 Task: Create a due date automation trigger when advanced on, on the monday of the week before a card is due add fields with custom field "Resume" set to a date less than 1 days ago at 11:00 AM.
Action: Mouse moved to (854, 268)
Screenshot: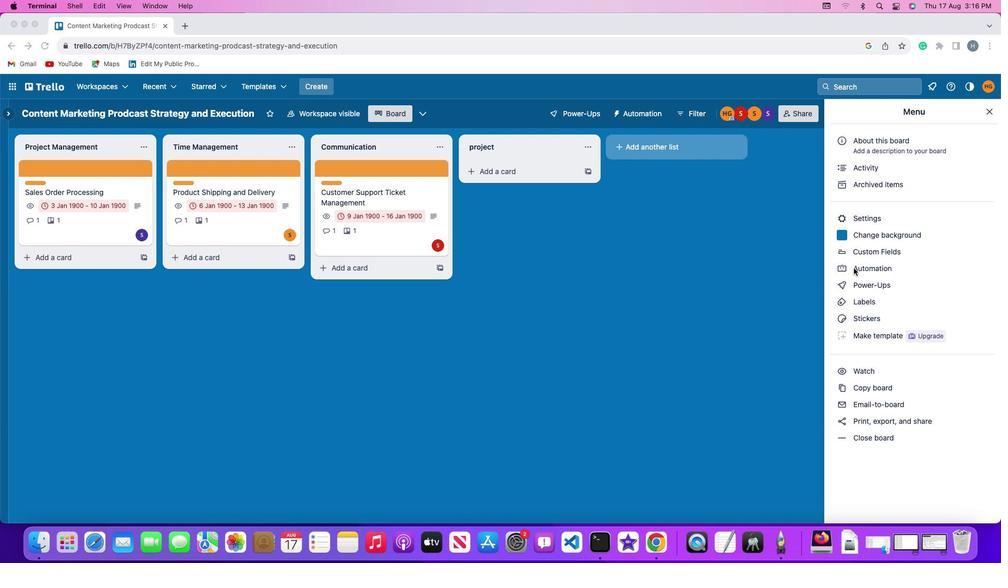 
Action: Mouse pressed left at (854, 268)
Screenshot: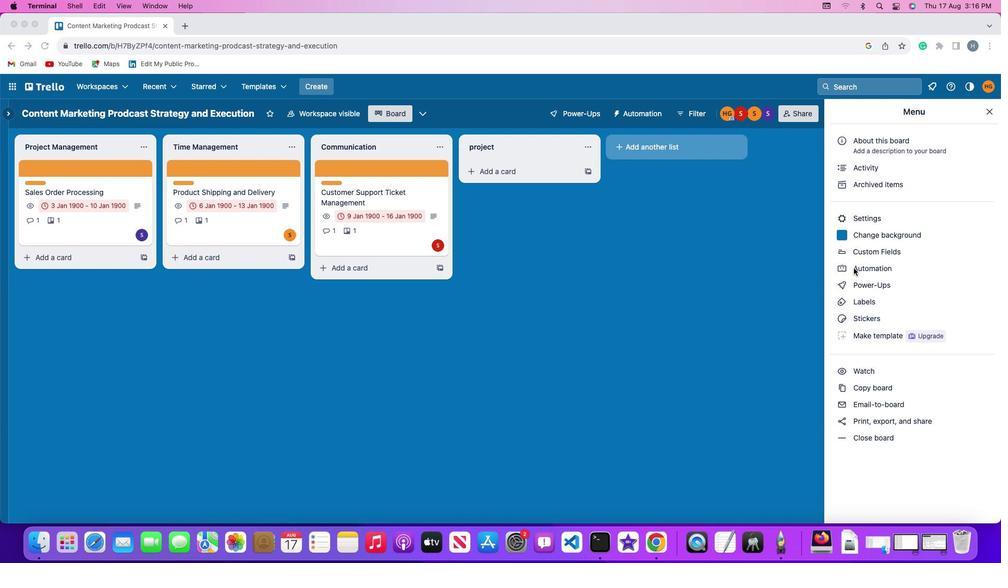 
Action: Mouse pressed left at (854, 268)
Screenshot: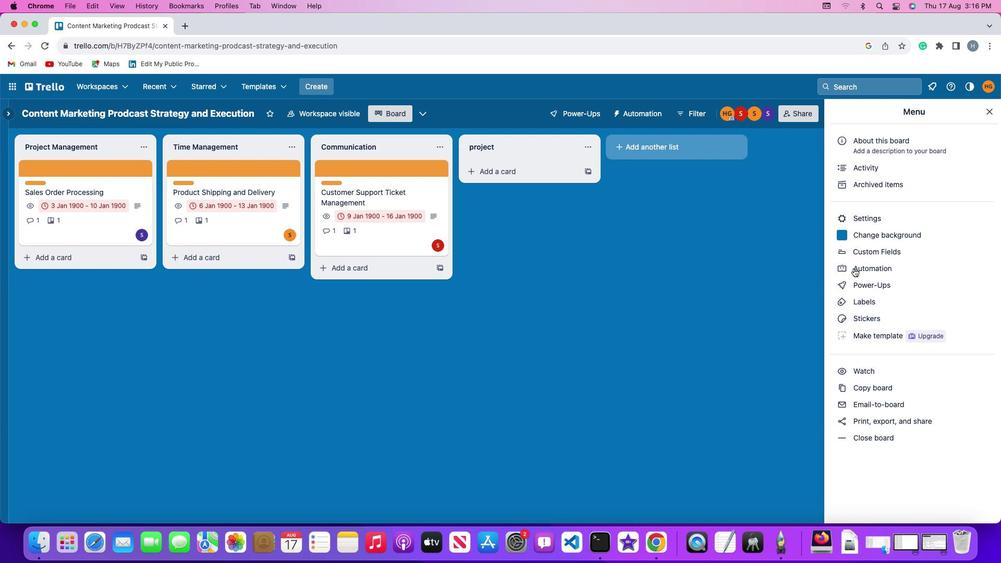 
Action: Mouse moved to (61, 241)
Screenshot: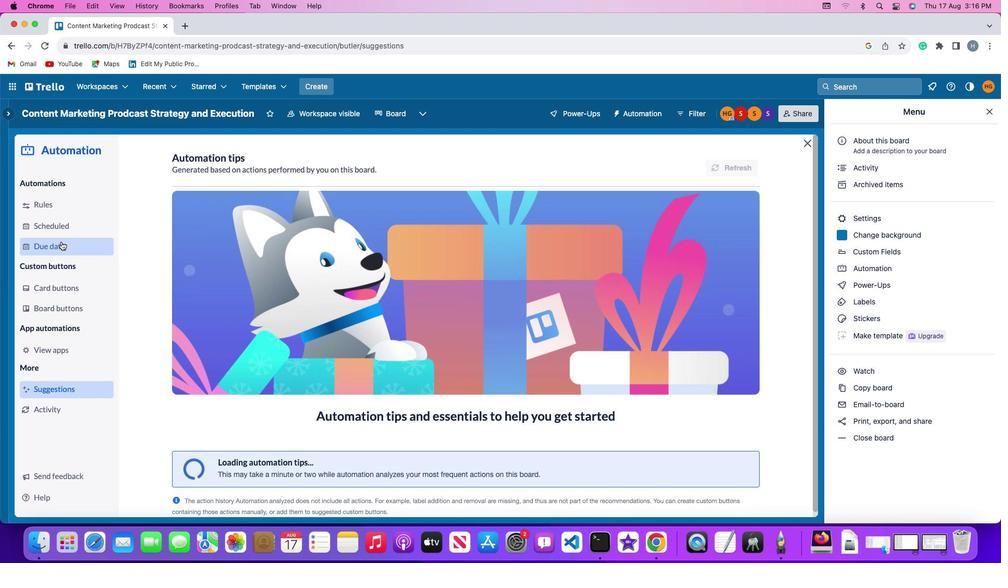 
Action: Mouse pressed left at (61, 241)
Screenshot: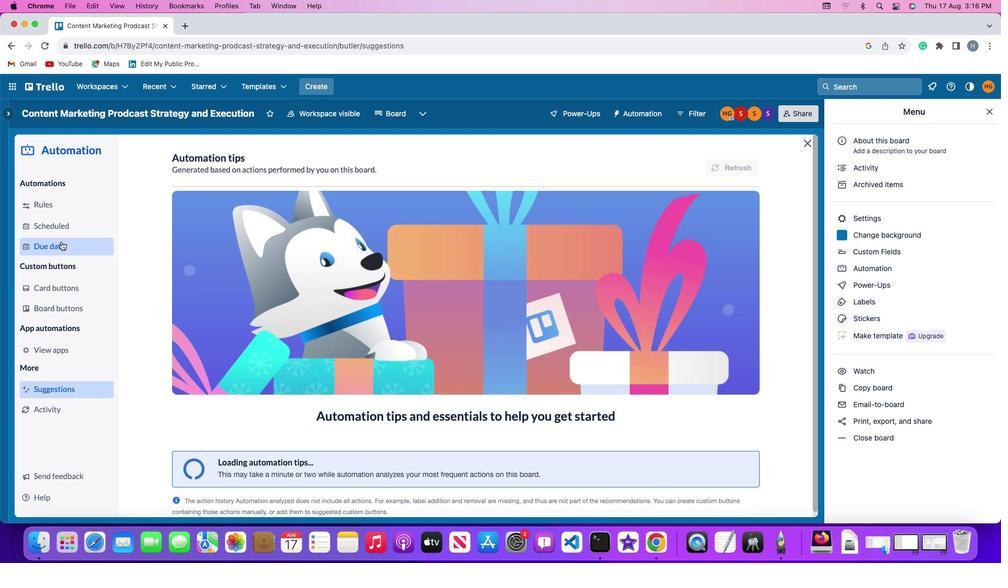 
Action: Mouse moved to (683, 155)
Screenshot: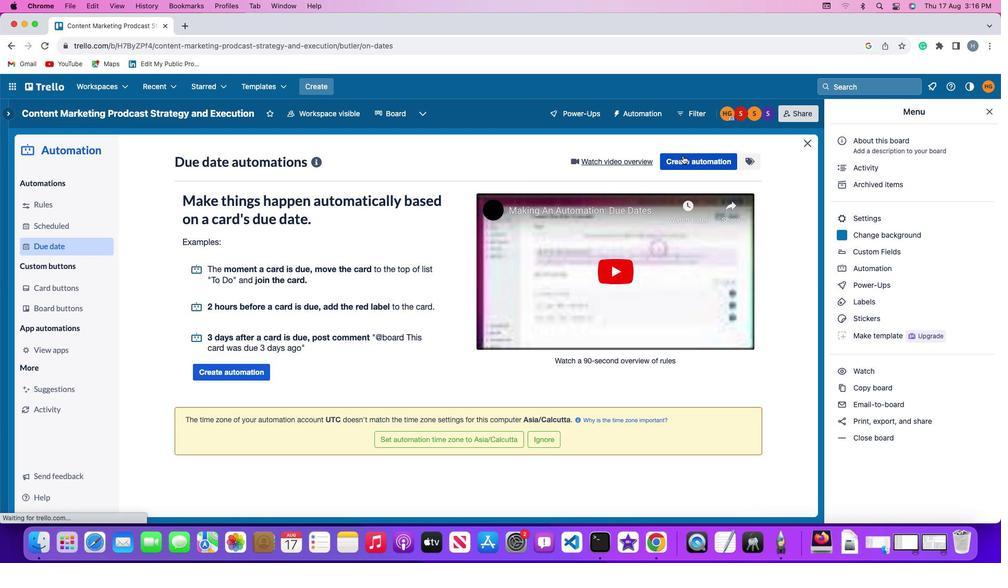 
Action: Mouse pressed left at (683, 155)
Screenshot: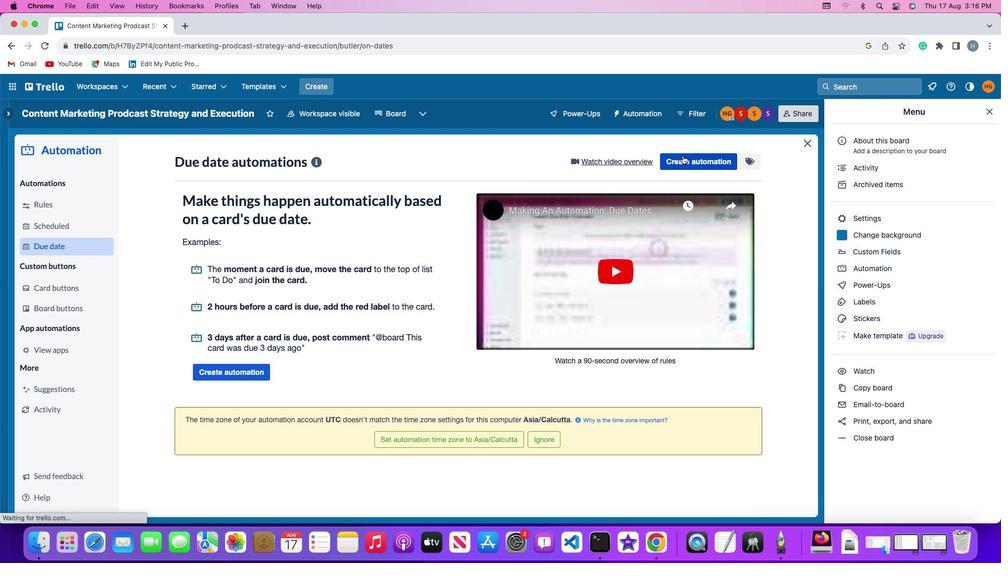 
Action: Mouse moved to (196, 263)
Screenshot: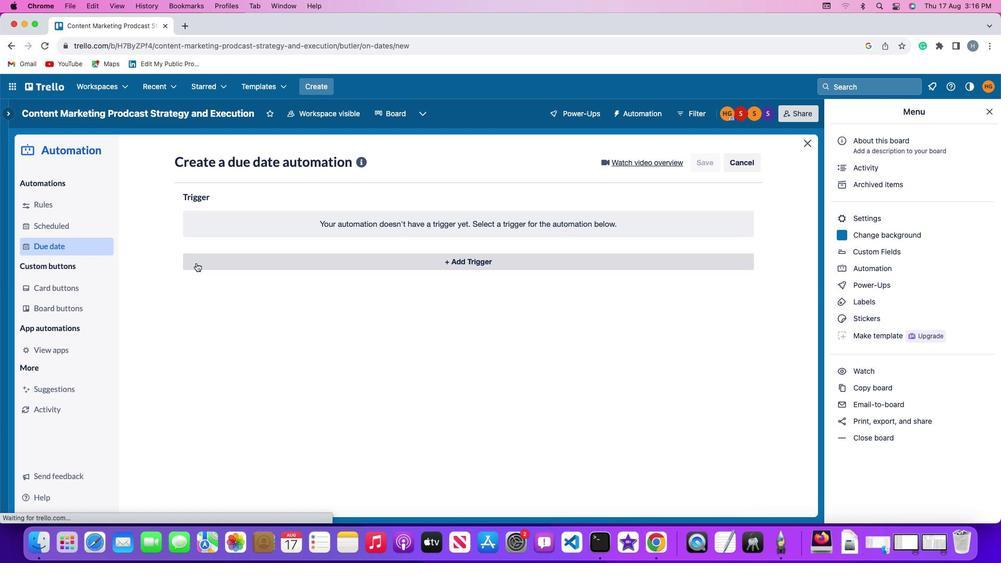 
Action: Mouse pressed left at (196, 263)
Screenshot: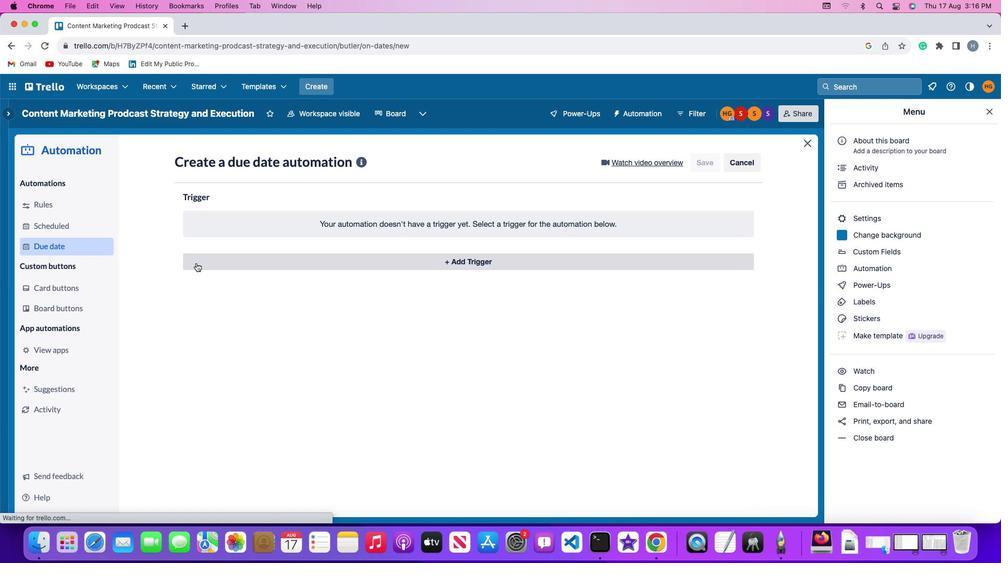 
Action: Mouse moved to (233, 459)
Screenshot: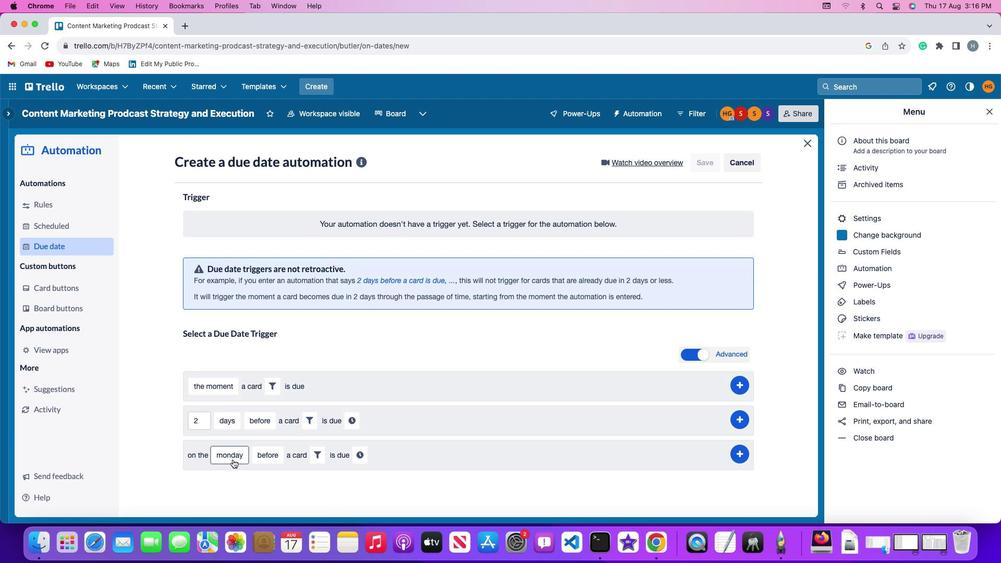 
Action: Mouse pressed left at (233, 459)
Screenshot: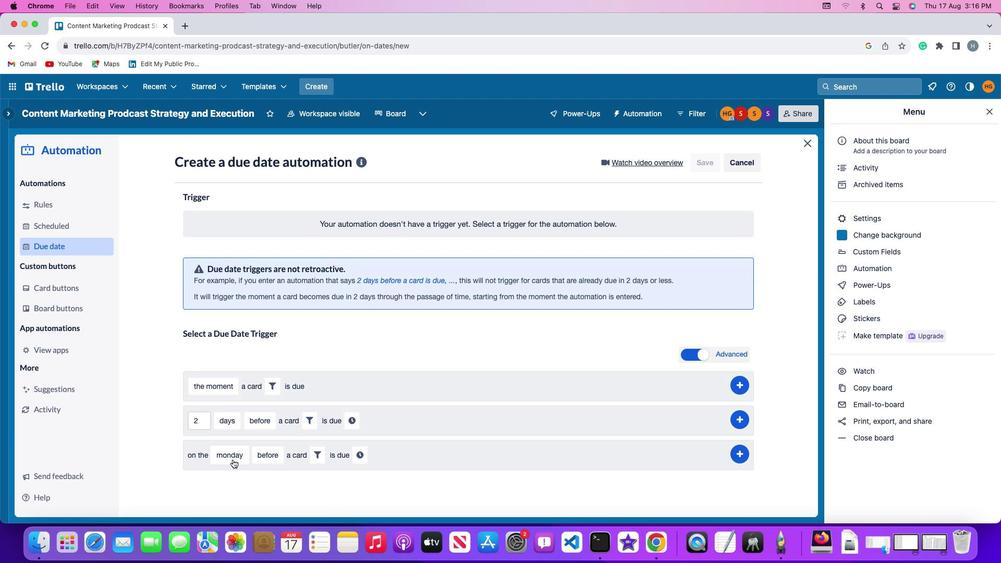 
Action: Mouse moved to (246, 310)
Screenshot: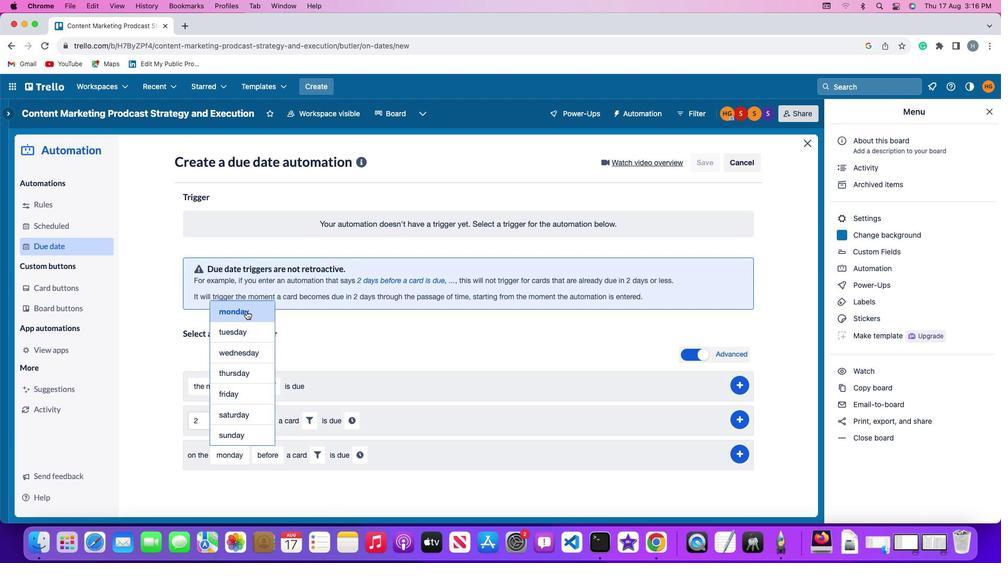 
Action: Mouse pressed left at (246, 310)
Screenshot: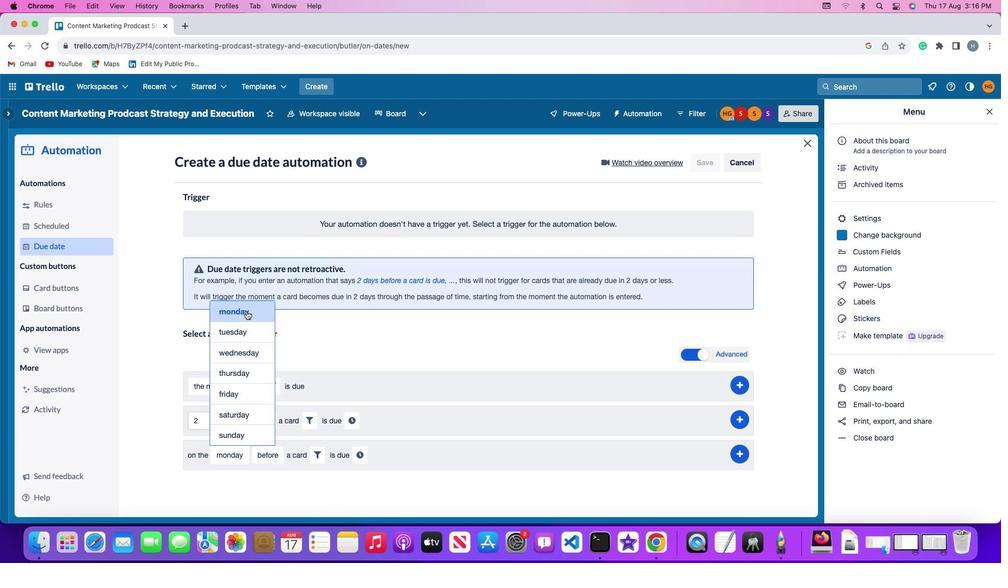 
Action: Mouse moved to (272, 462)
Screenshot: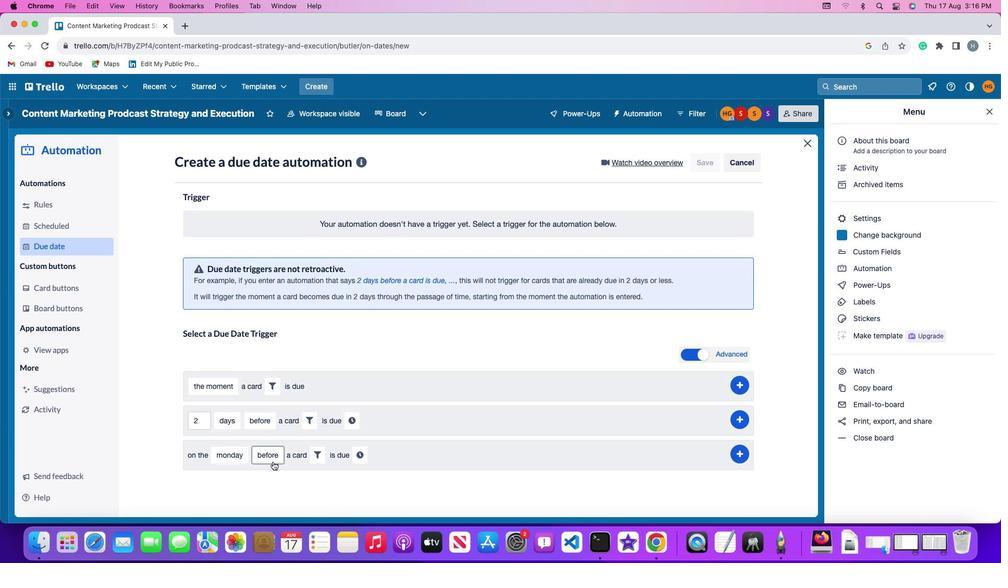 
Action: Mouse pressed left at (272, 462)
Screenshot: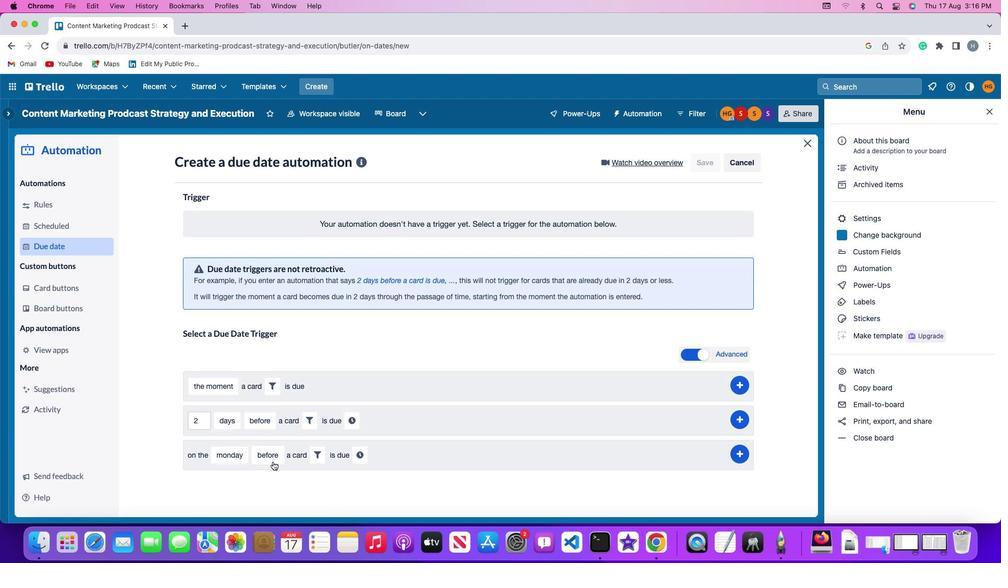
Action: Mouse moved to (277, 433)
Screenshot: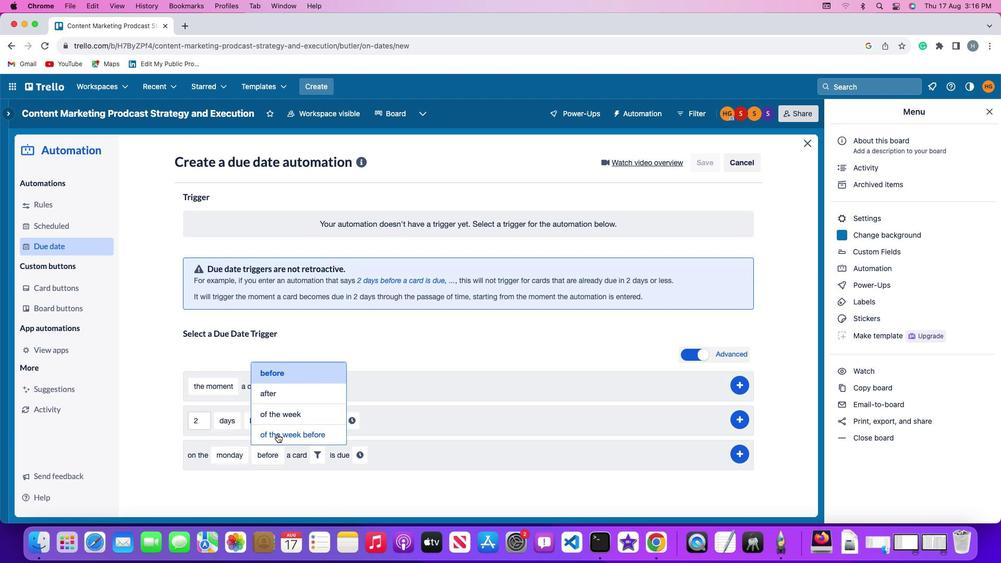 
Action: Mouse pressed left at (277, 433)
Screenshot: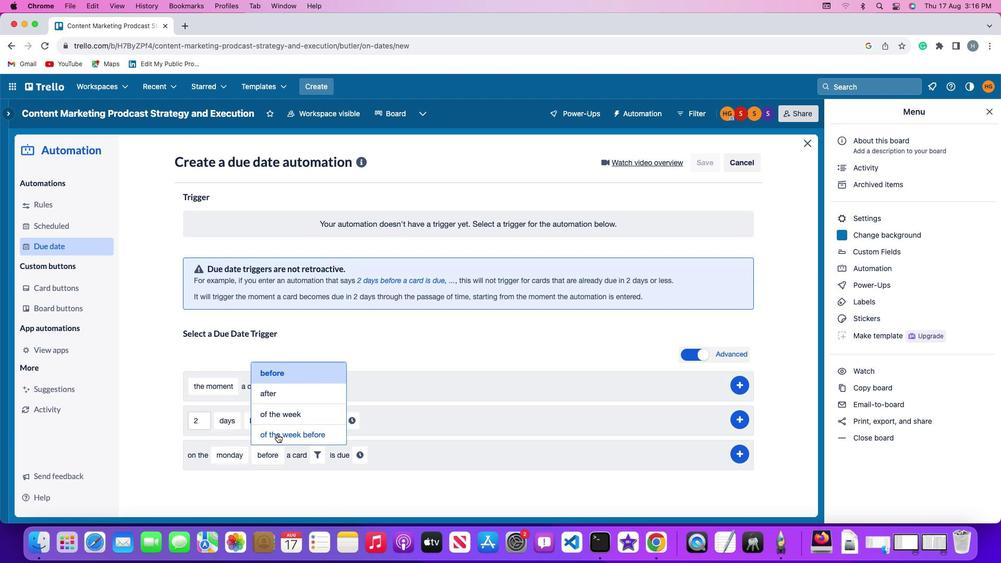 
Action: Mouse moved to (353, 450)
Screenshot: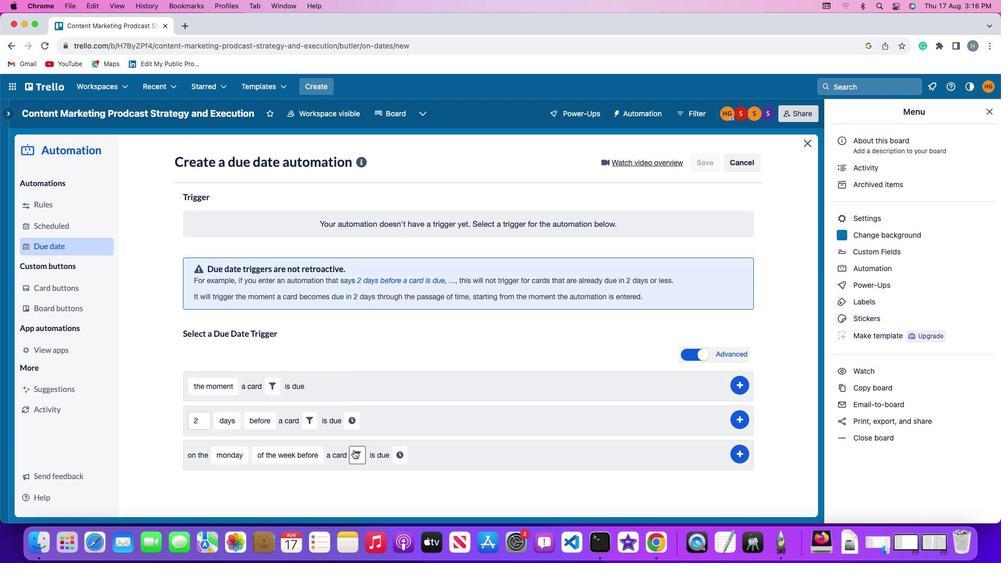 
Action: Mouse pressed left at (353, 450)
Screenshot: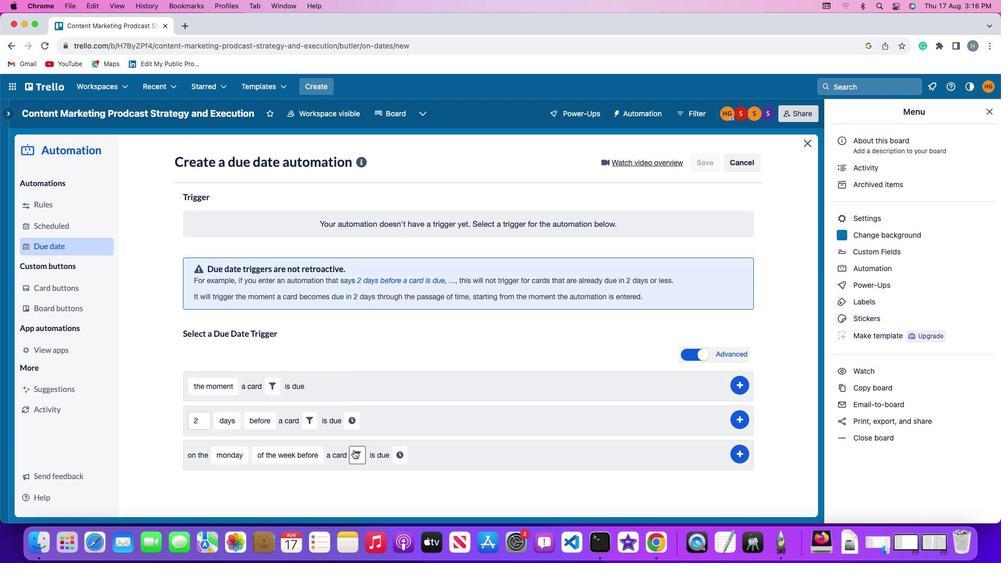 
Action: Mouse moved to (532, 483)
Screenshot: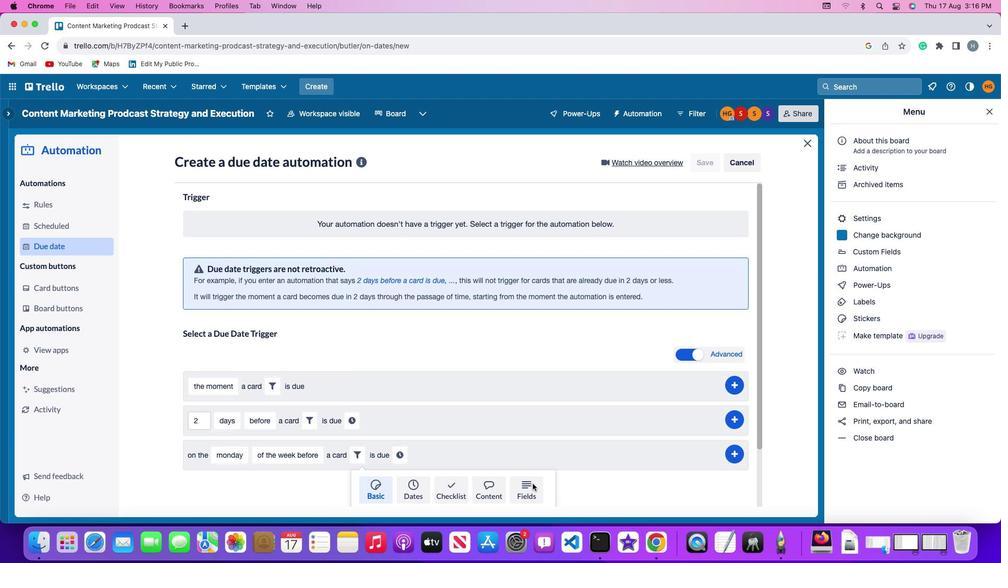 
Action: Mouse pressed left at (532, 483)
Screenshot: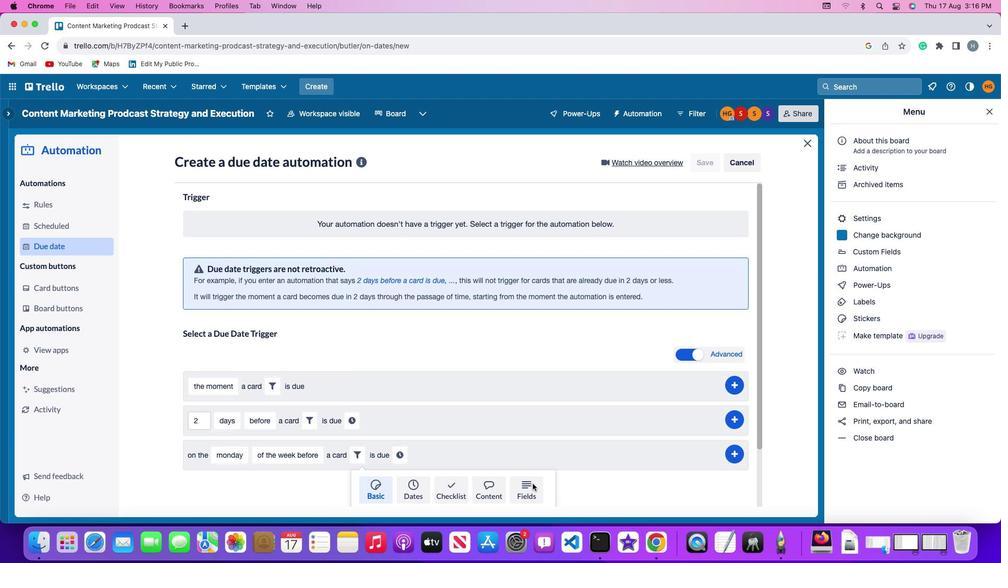 
Action: Mouse moved to (316, 475)
Screenshot: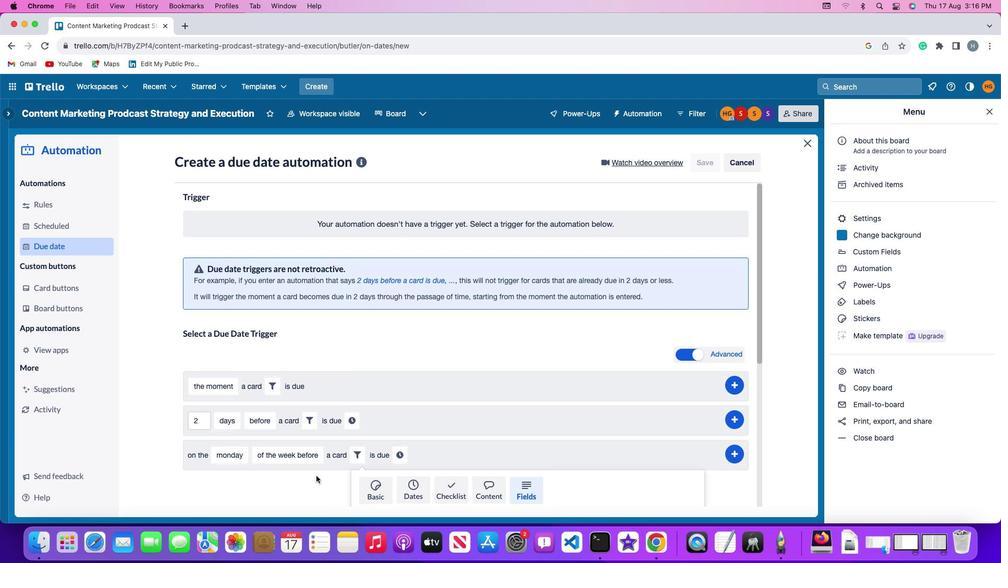 
Action: Mouse scrolled (316, 475) with delta (0, 0)
Screenshot: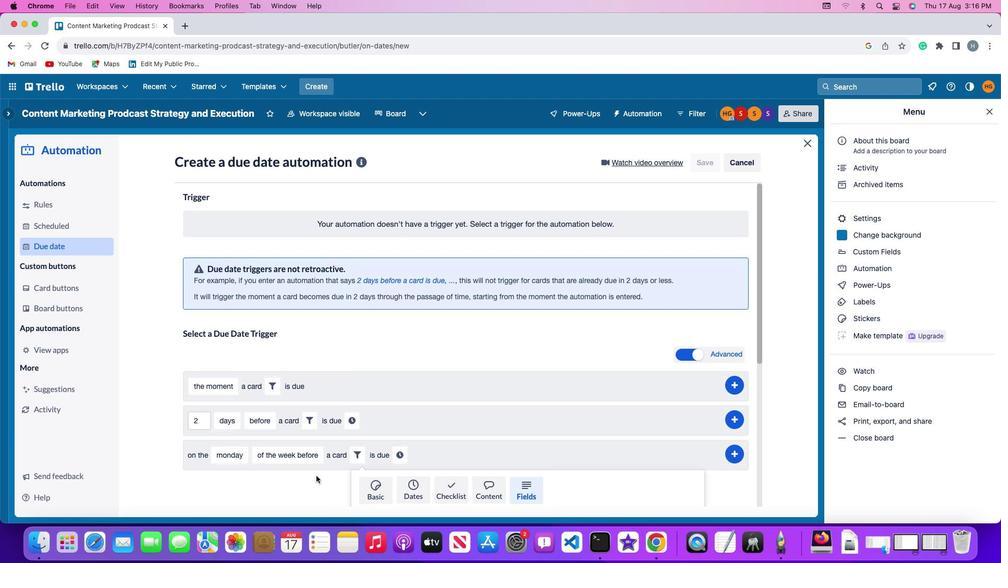 
Action: Mouse scrolled (316, 475) with delta (0, 0)
Screenshot: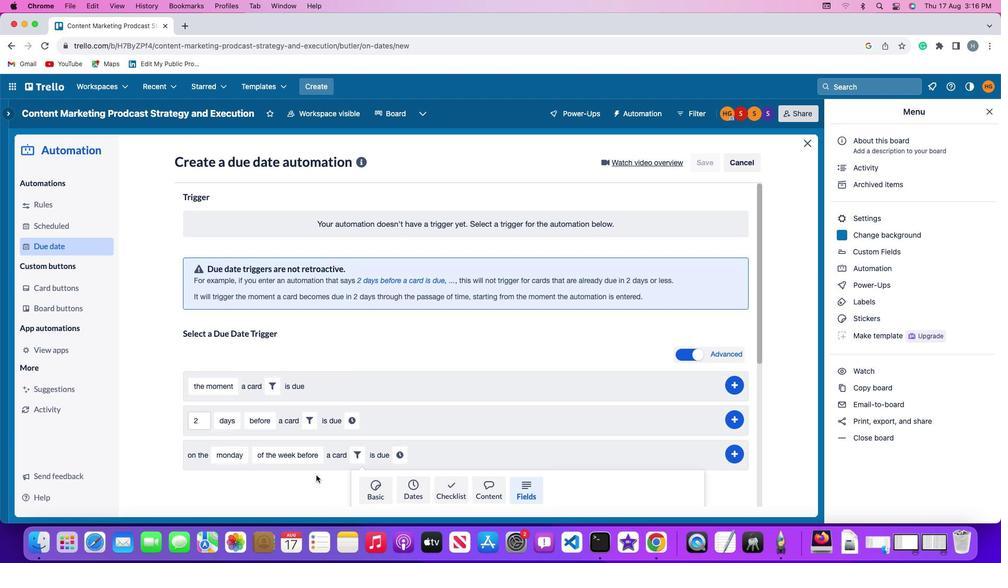 
Action: Mouse scrolled (316, 475) with delta (0, -2)
Screenshot: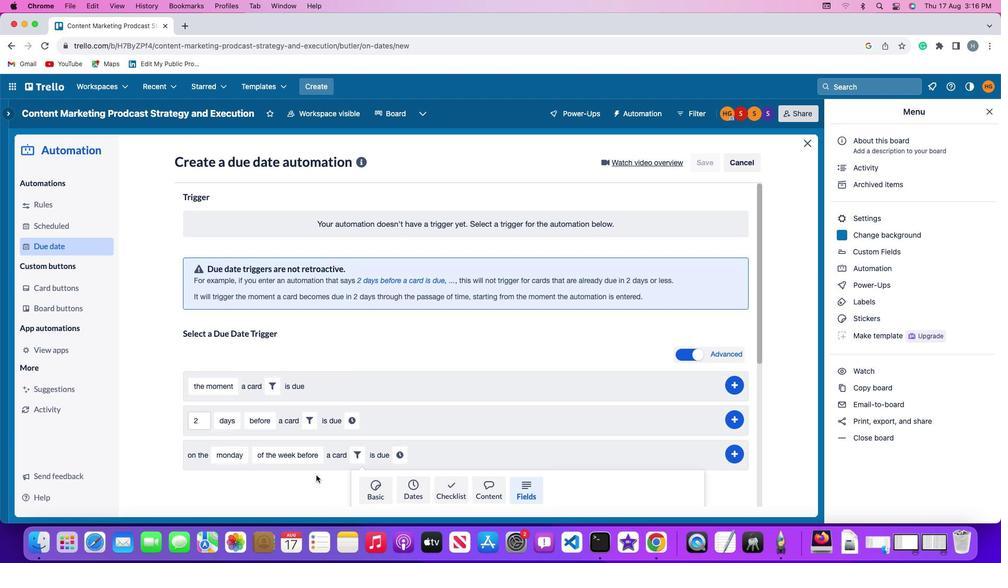 
Action: Mouse moved to (316, 475)
Screenshot: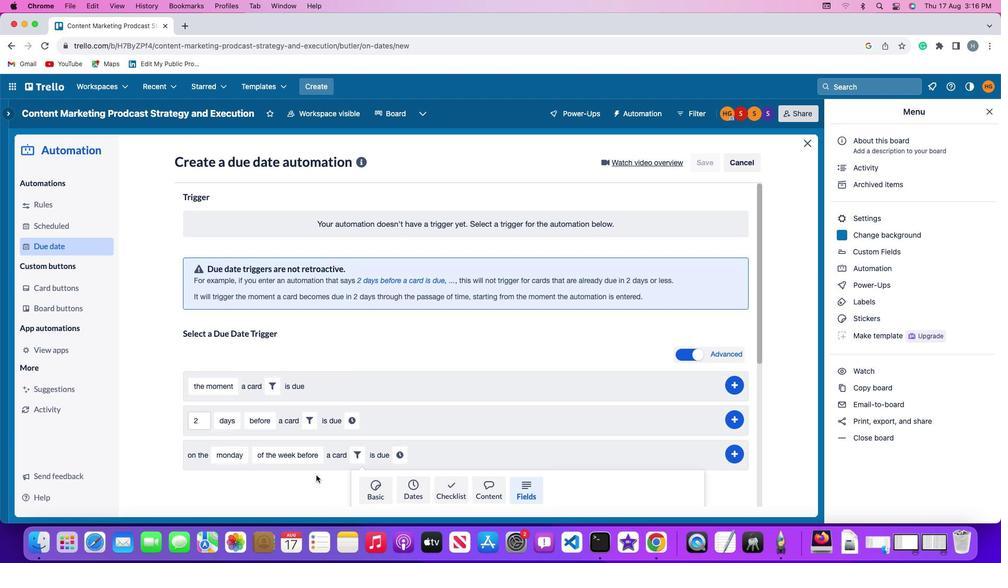 
Action: Mouse scrolled (316, 475) with delta (0, -2)
Screenshot: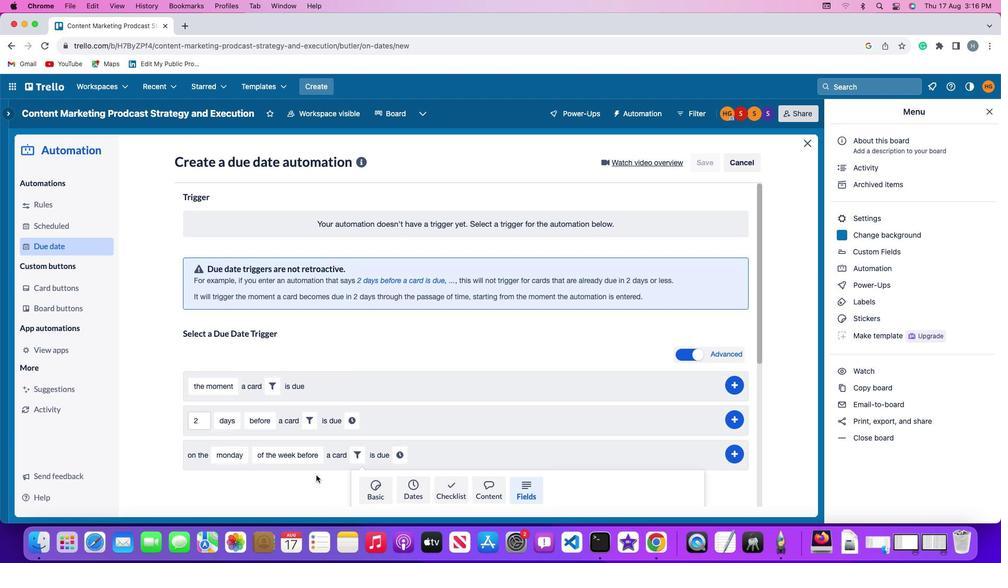 
Action: Mouse scrolled (316, 475) with delta (0, -3)
Screenshot: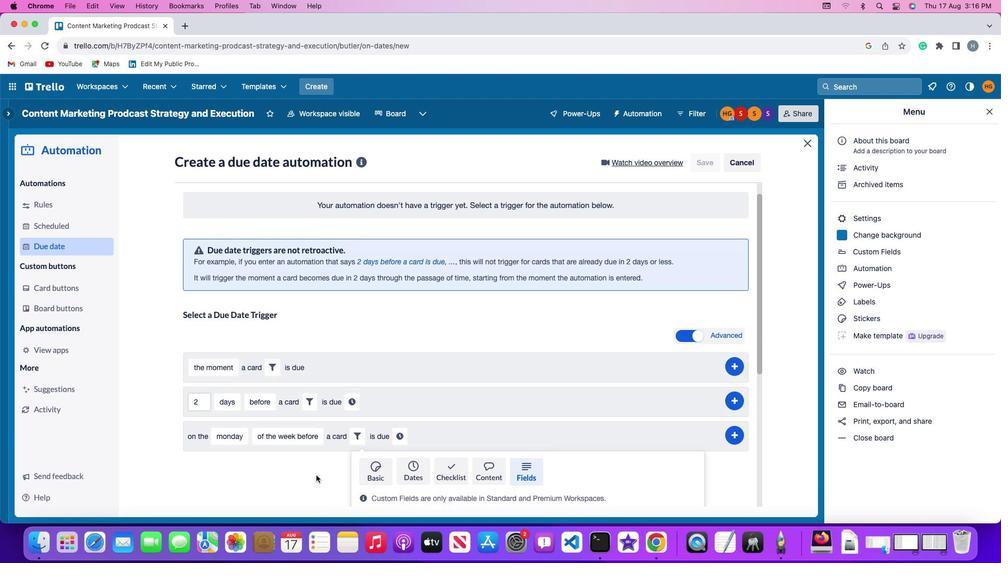 
Action: Mouse moved to (316, 475)
Screenshot: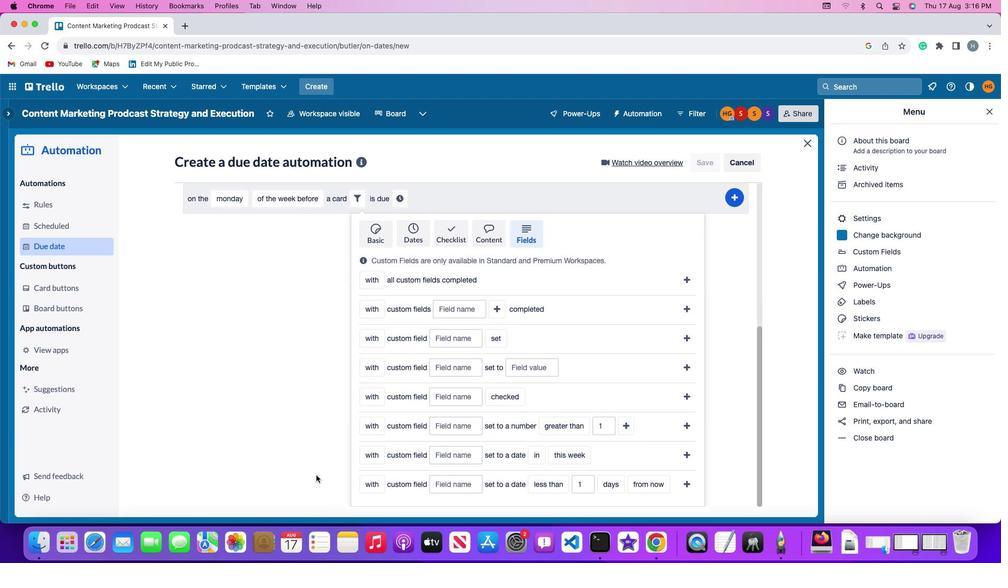 
Action: Mouse scrolled (316, 475) with delta (0, 0)
Screenshot: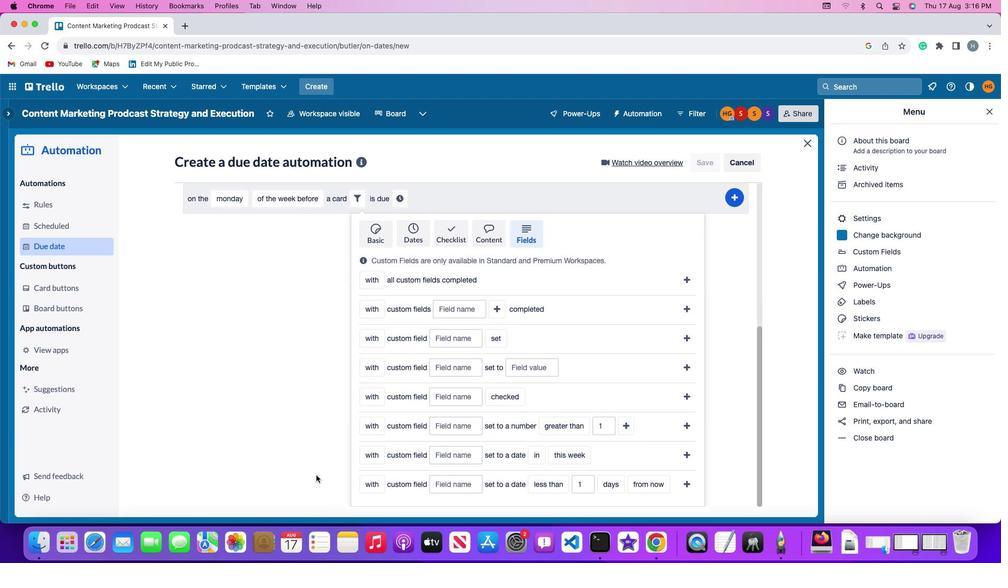 
Action: Mouse scrolled (316, 475) with delta (0, 0)
Screenshot: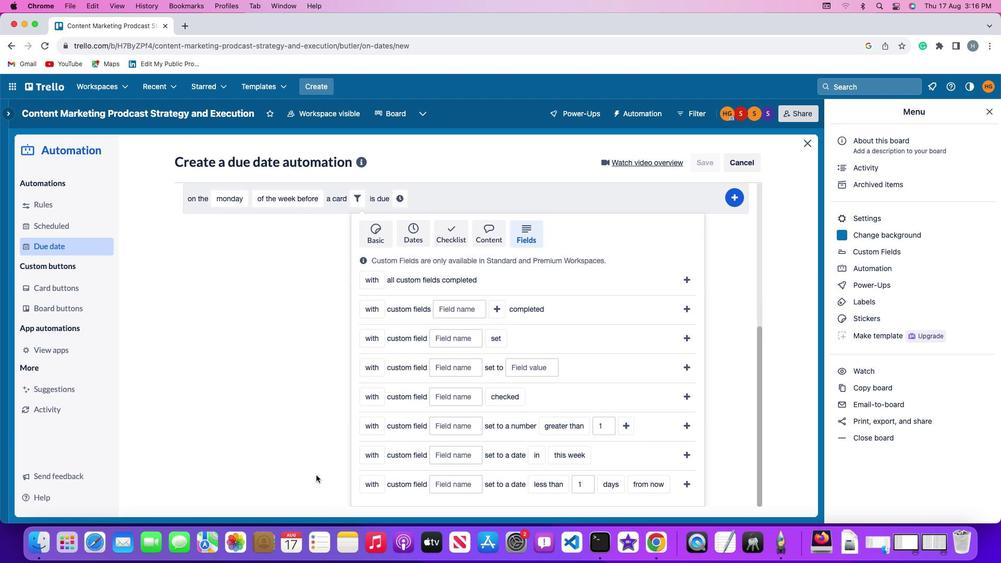 
Action: Mouse scrolled (316, 475) with delta (0, -1)
Screenshot: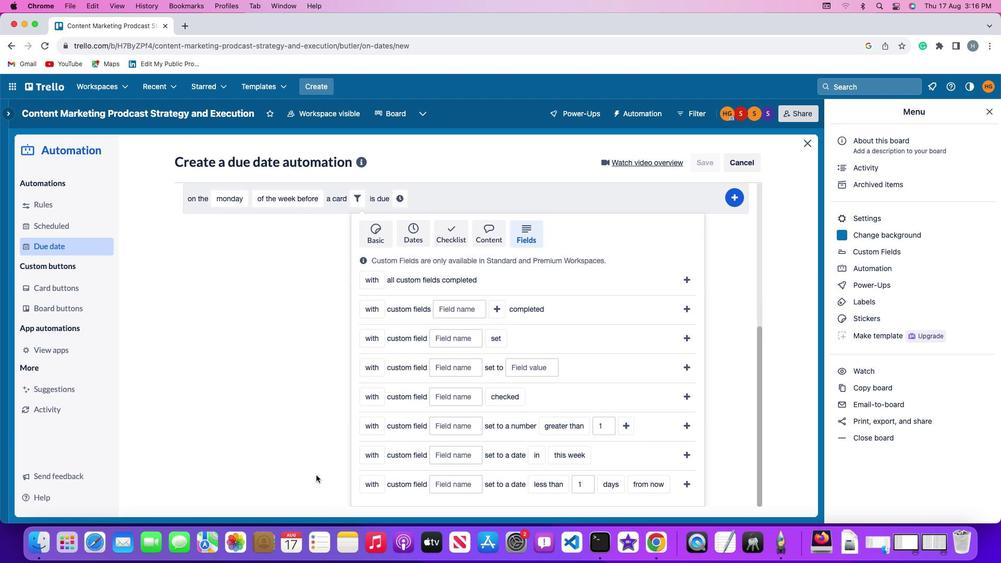 
Action: Mouse scrolled (316, 475) with delta (0, -2)
Screenshot: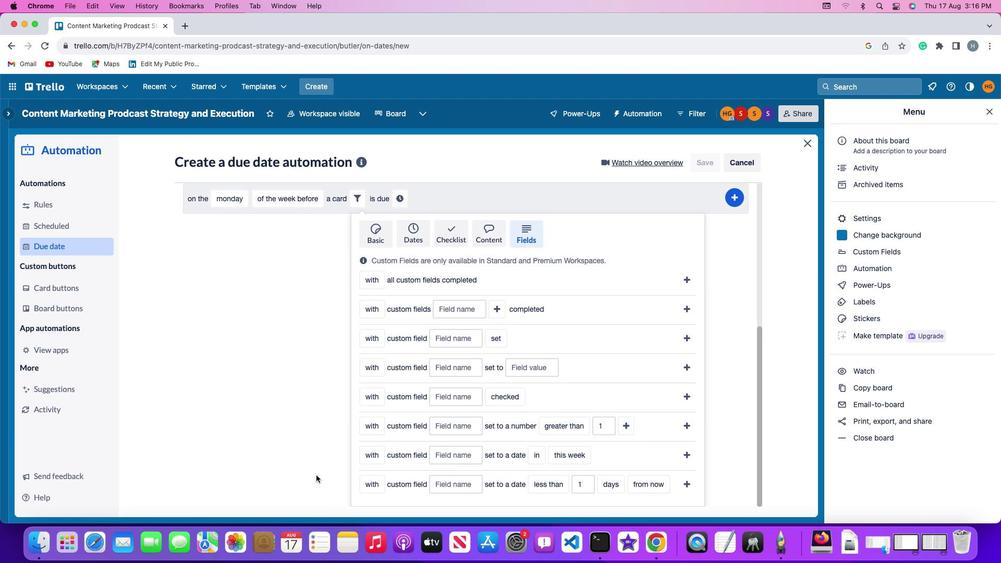 
Action: Mouse scrolled (316, 475) with delta (0, -3)
Screenshot: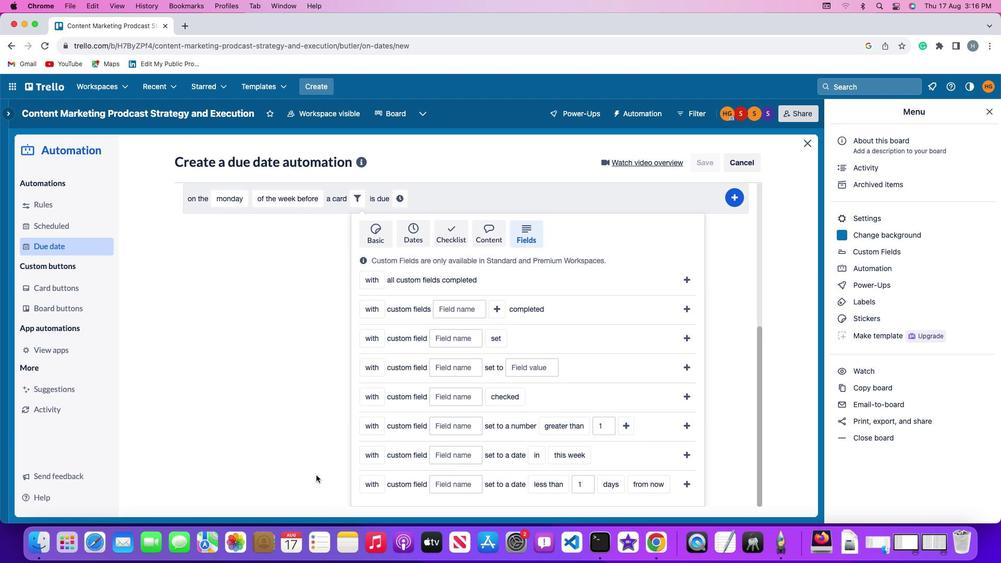 
Action: Mouse moved to (323, 471)
Screenshot: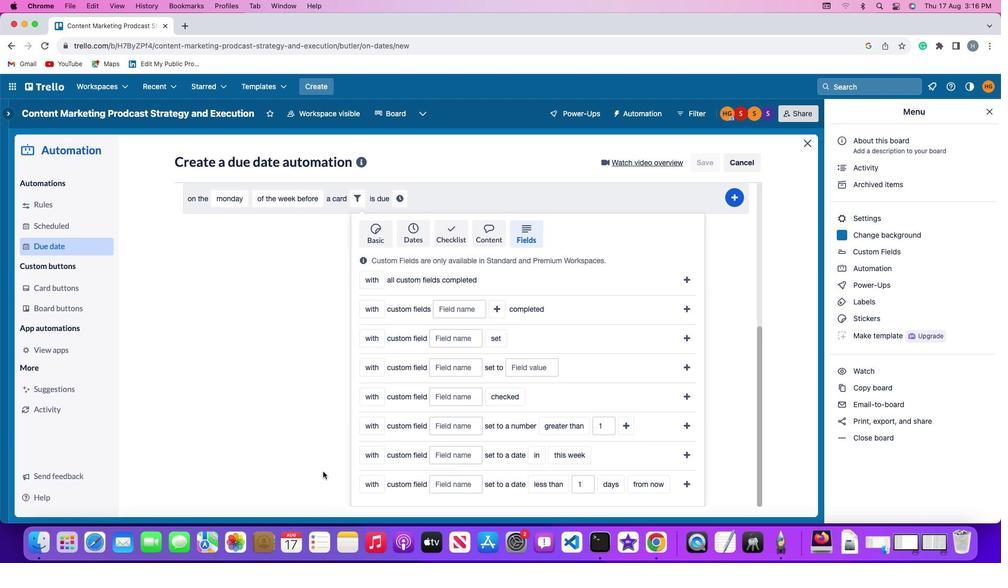 
Action: Mouse scrolled (323, 471) with delta (0, 0)
Screenshot: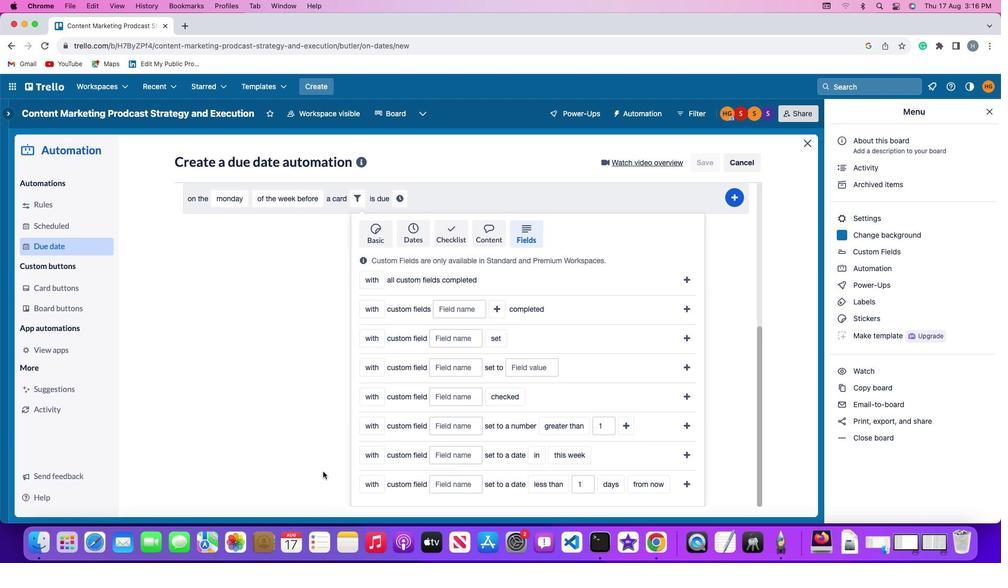 
Action: Mouse scrolled (323, 471) with delta (0, 0)
Screenshot: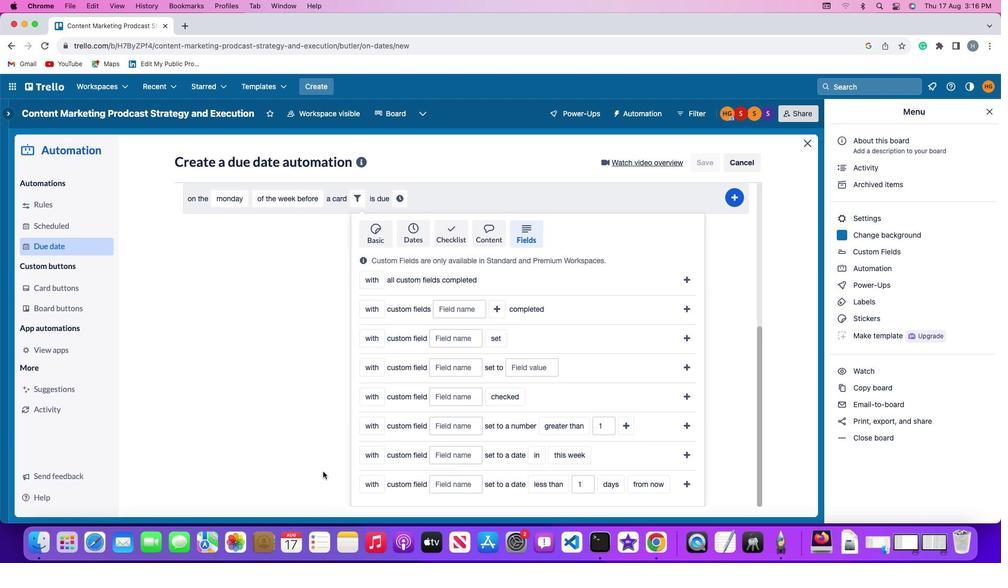 
Action: Mouse scrolled (323, 471) with delta (0, -1)
Screenshot: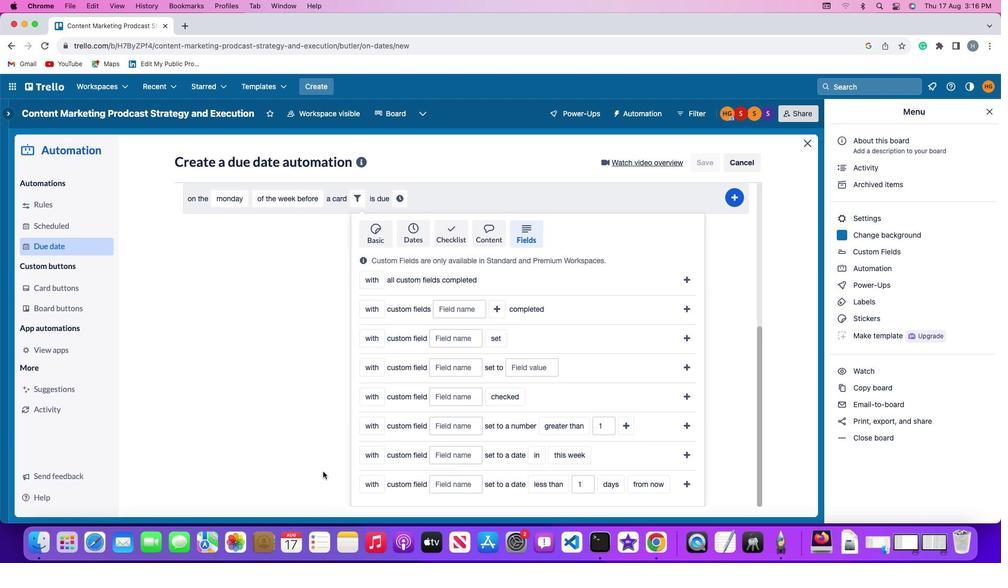 
Action: Mouse scrolled (323, 471) with delta (0, -2)
Screenshot: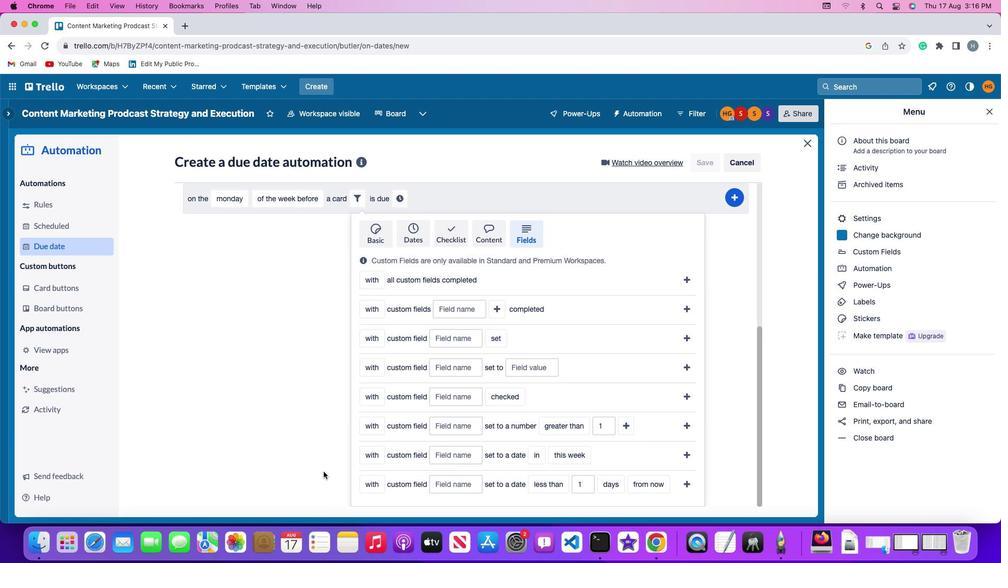 
Action: Mouse moved to (372, 480)
Screenshot: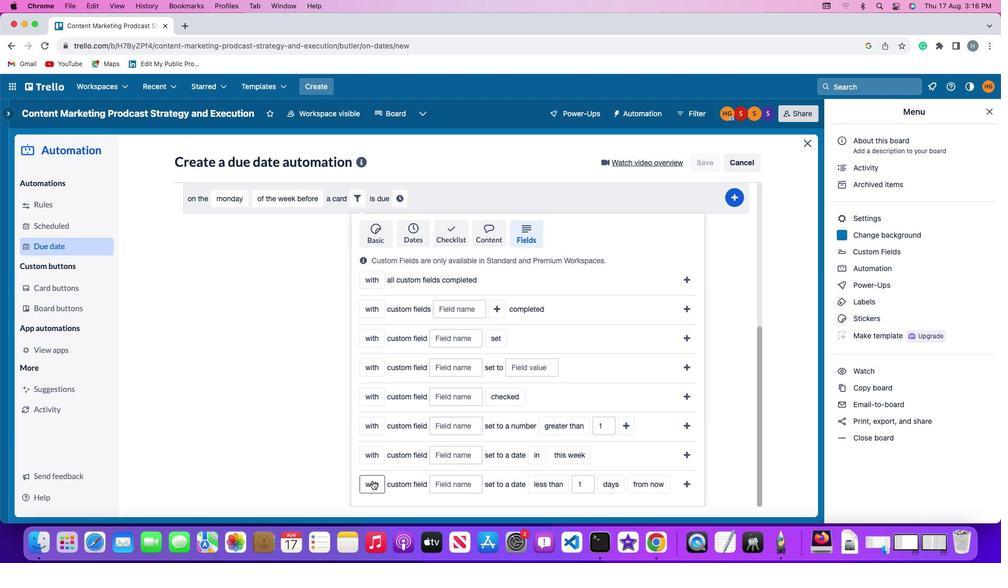 
Action: Mouse pressed left at (372, 480)
Screenshot: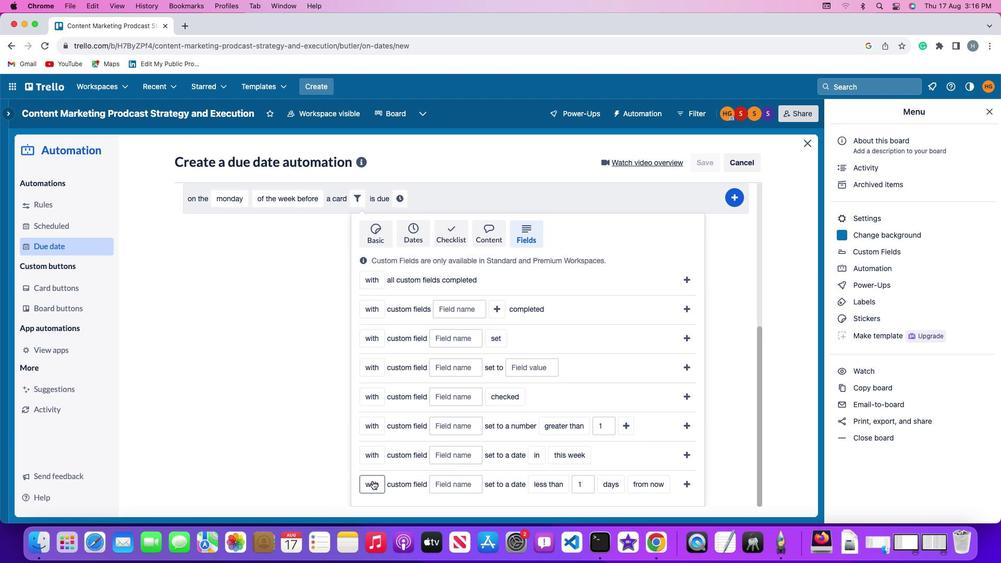 
Action: Mouse moved to (375, 444)
Screenshot: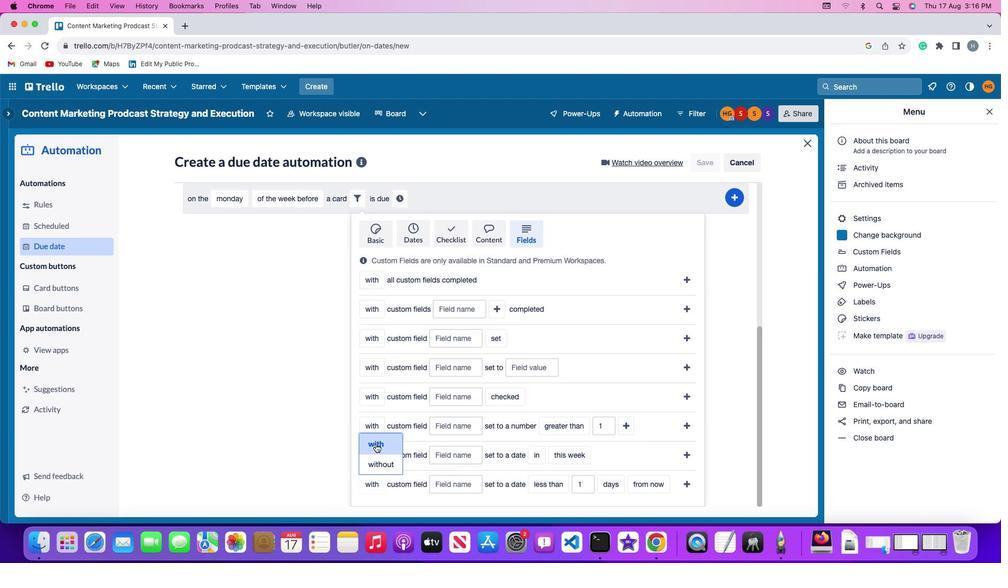 
Action: Mouse pressed left at (375, 444)
Screenshot: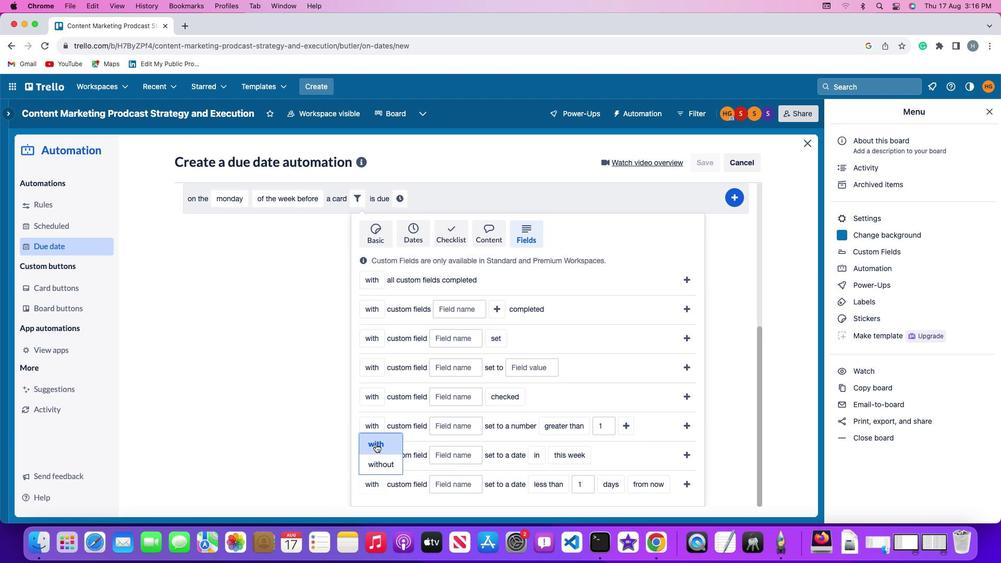 
Action: Mouse moved to (457, 483)
Screenshot: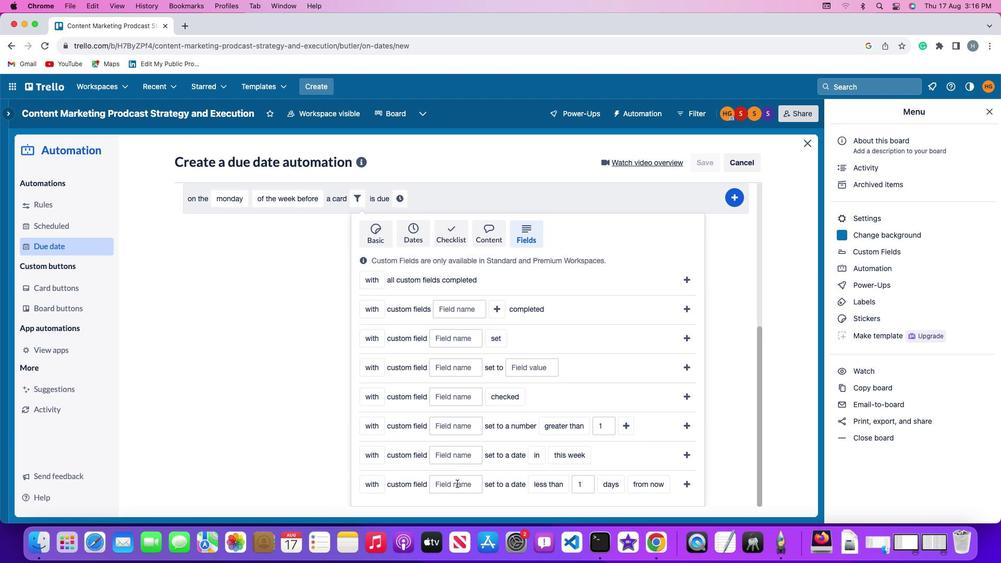 
Action: Mouse pressed left at (457, 483)
Screenshot: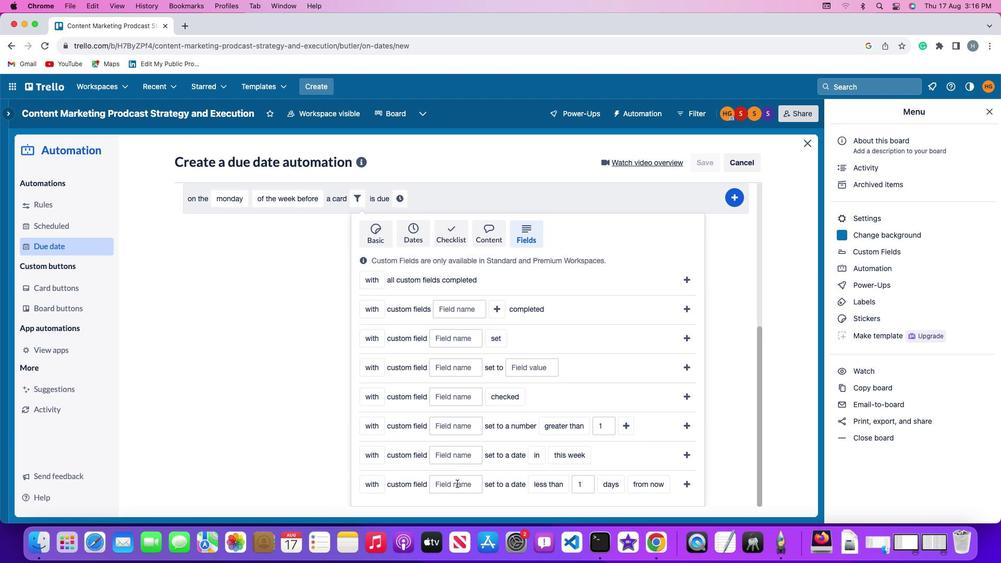 
Action: Mouse moved to (459, 480)
Screenshot: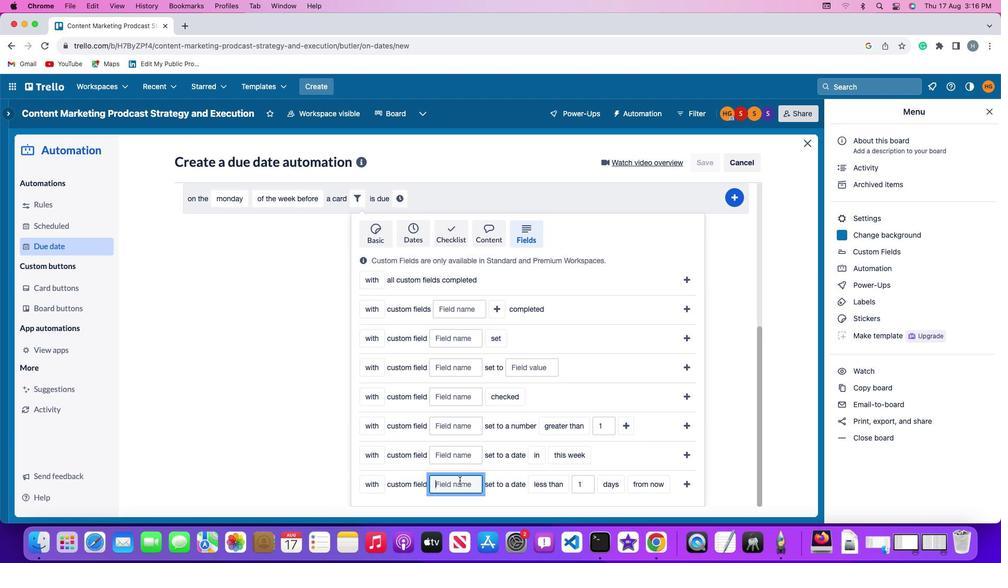 
Action: Key pressed Key.shift'R''e''s''u''m''e'
Screenshot: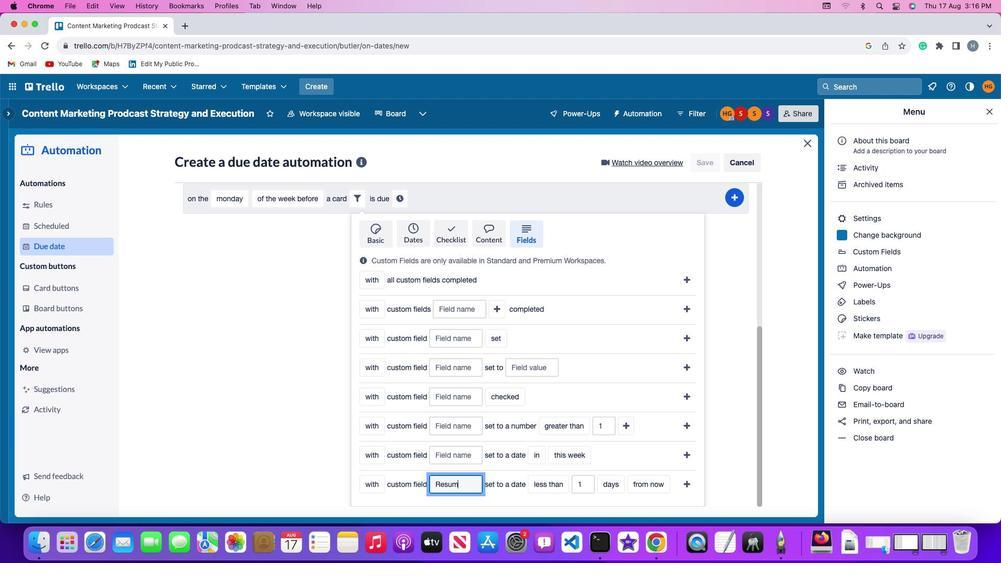 
Action: Mouse moved to (547, 479)
Screenshot: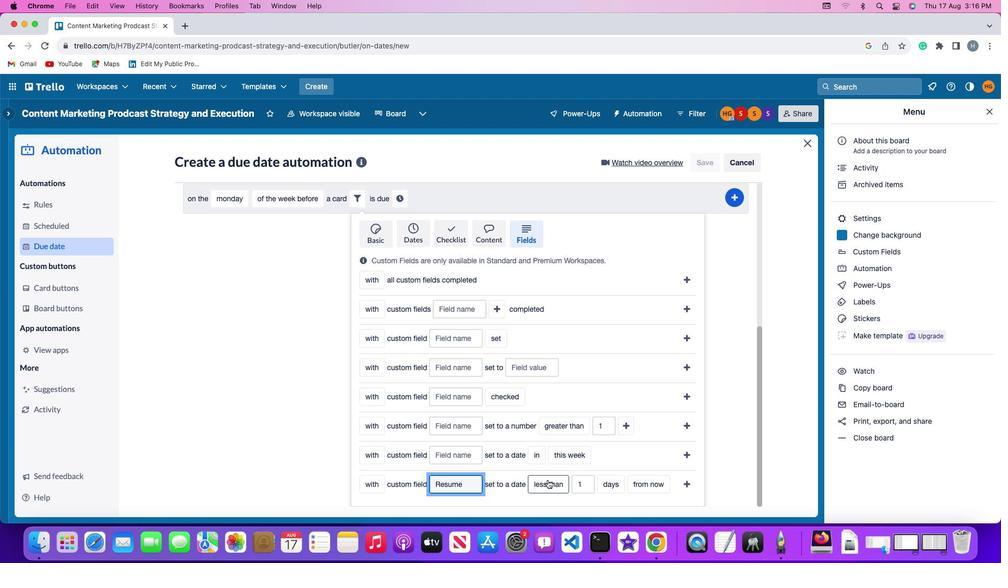 
Action: Mouse pressed left at (547, 479)
Screenshot: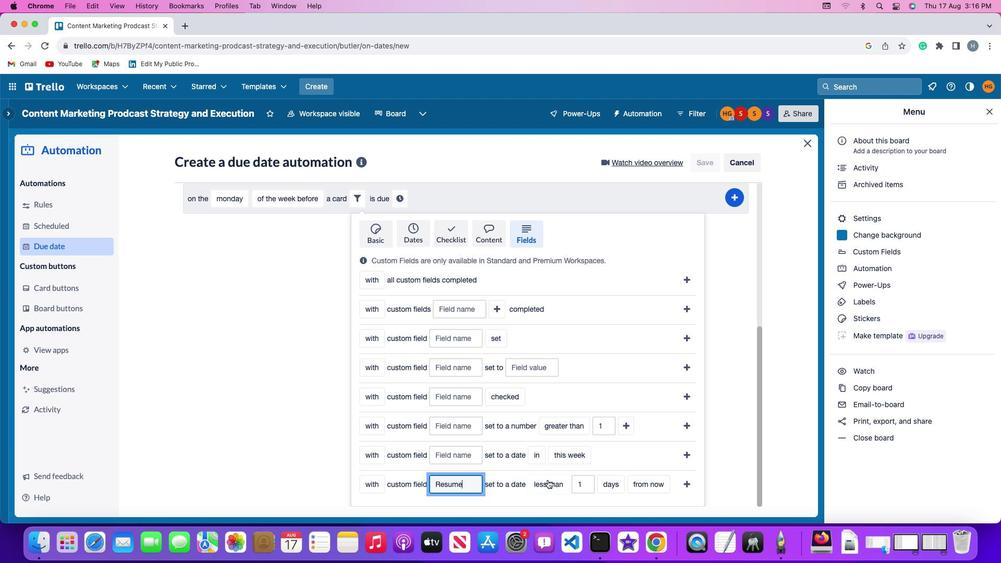 
Action: Mouse moved to (553, 411)
Screenshot: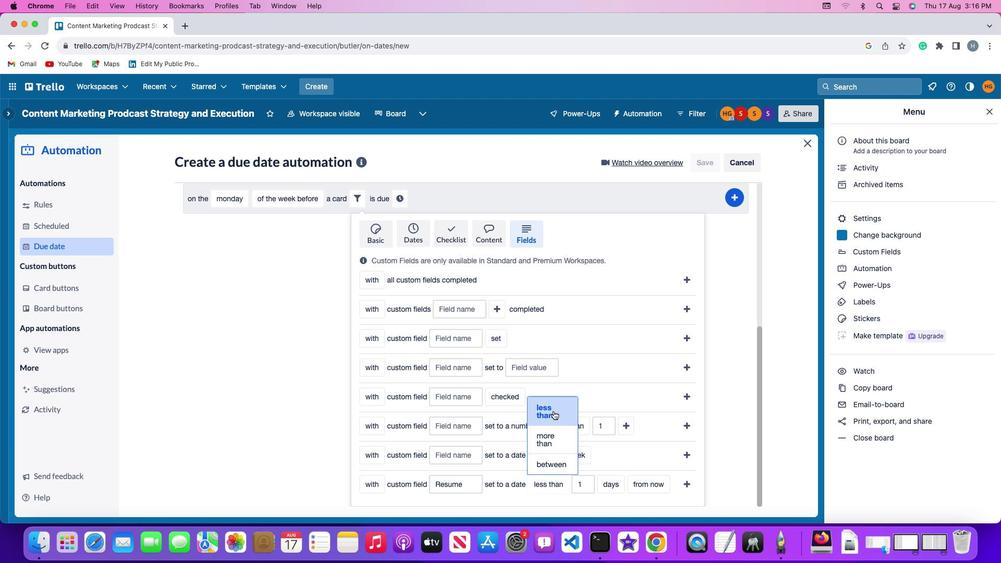 
Action: Mouse pressed left at (553, 411)
Screenshot: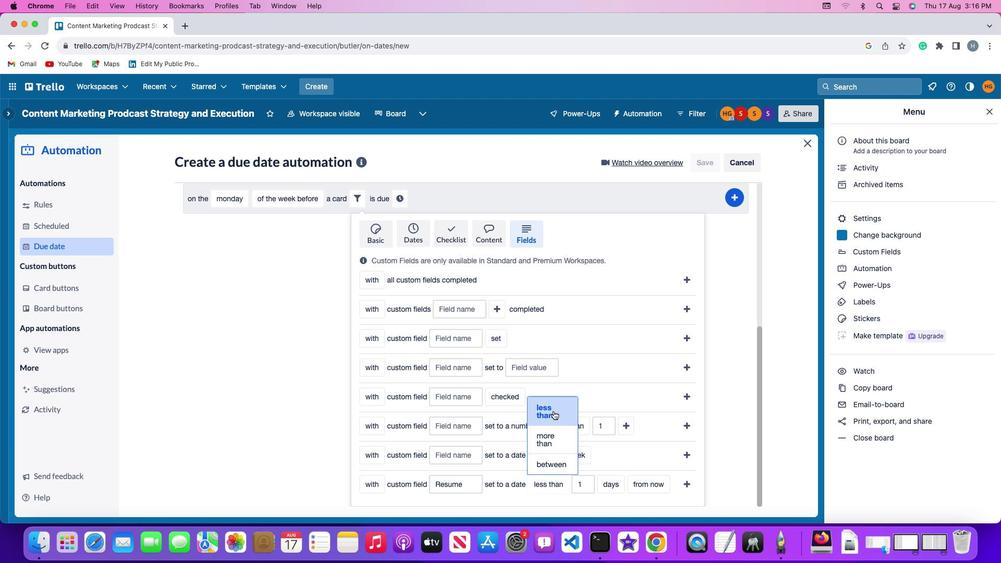 
Action: Mouse moved to (584, 484)
Screenshot: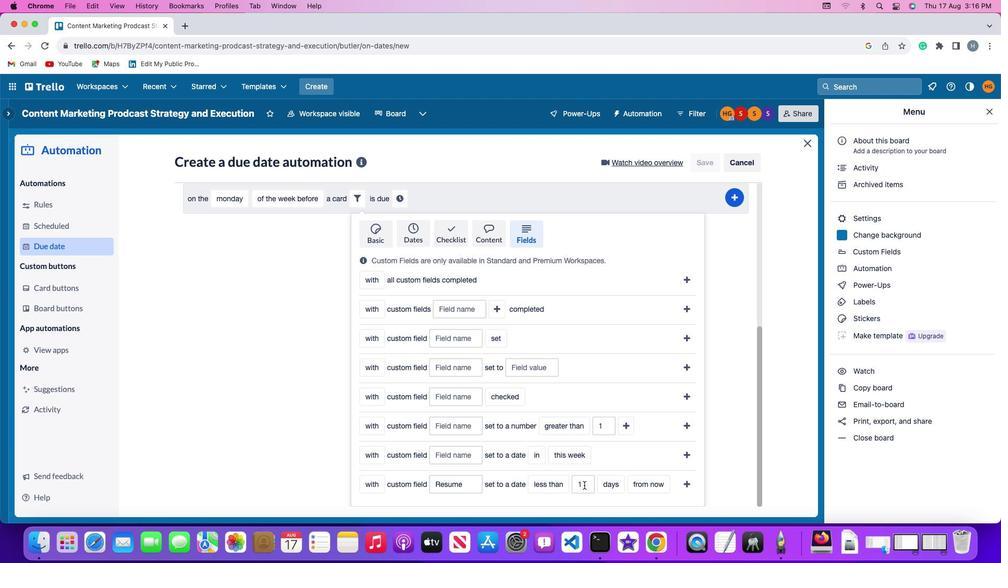
Action: Mouse pressed left at (584, 484)
Screenshot: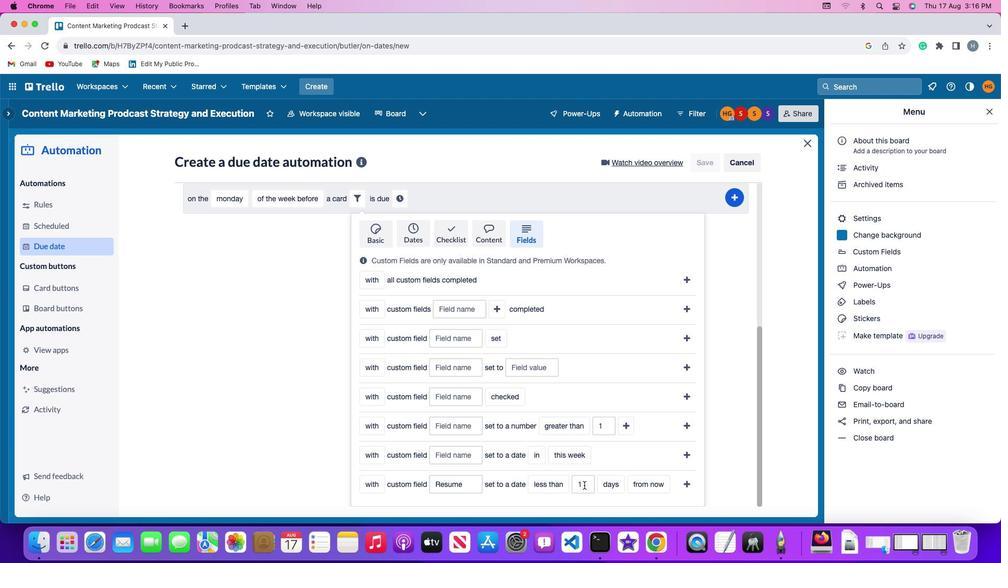 
Action: Mouse moved to (584, 484)
Screenshot: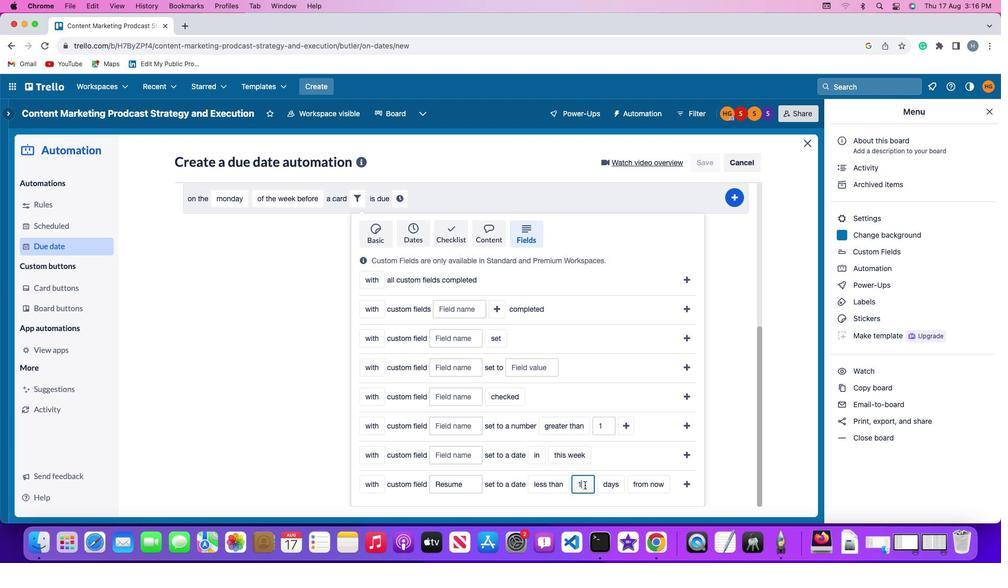 
Action: Key pressed Key.backspace'1'
Screenshot: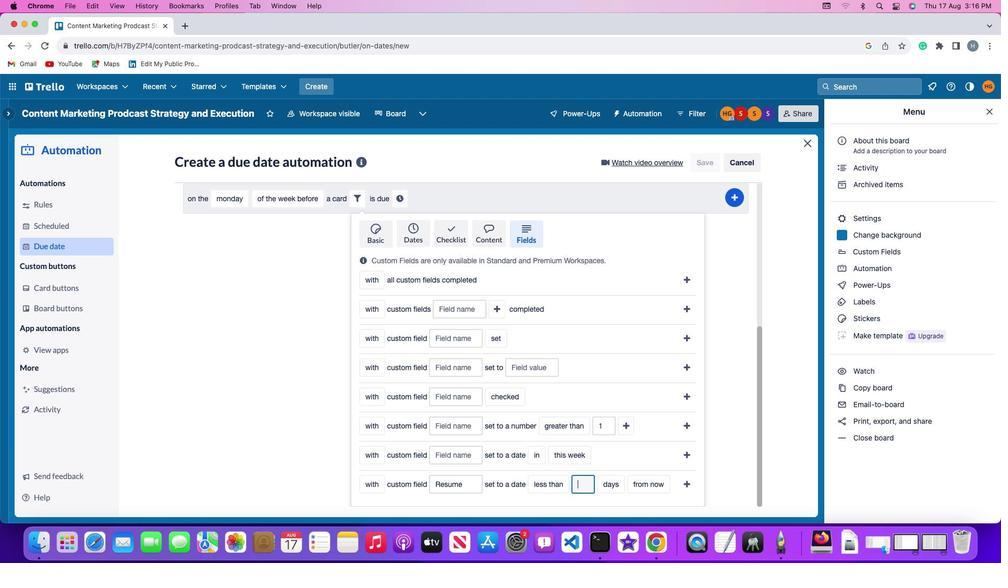 
Action: Mouse moved to (613, 488)
Screenshot: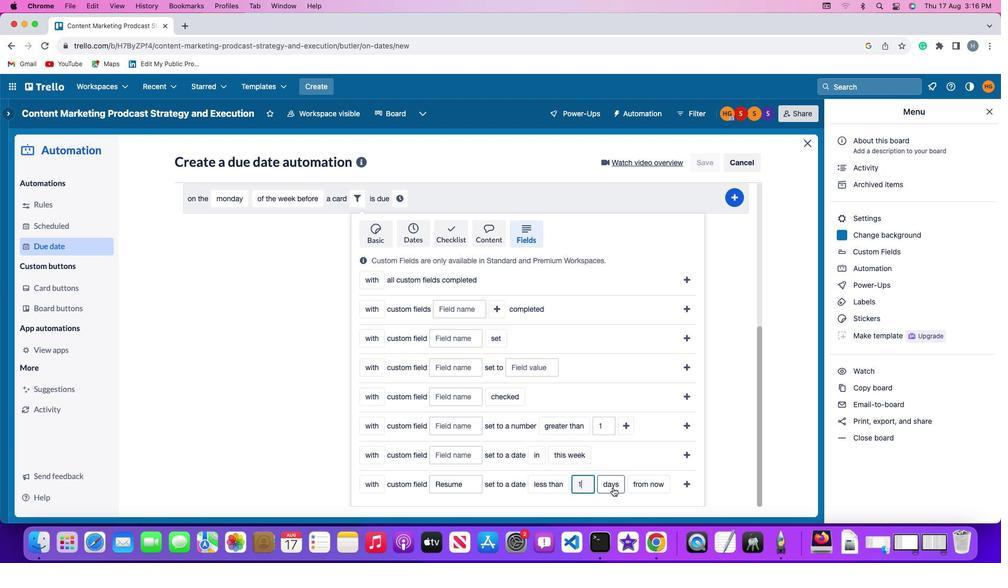 
Action: Mouse pressed left at (613, 488)
Screenshot: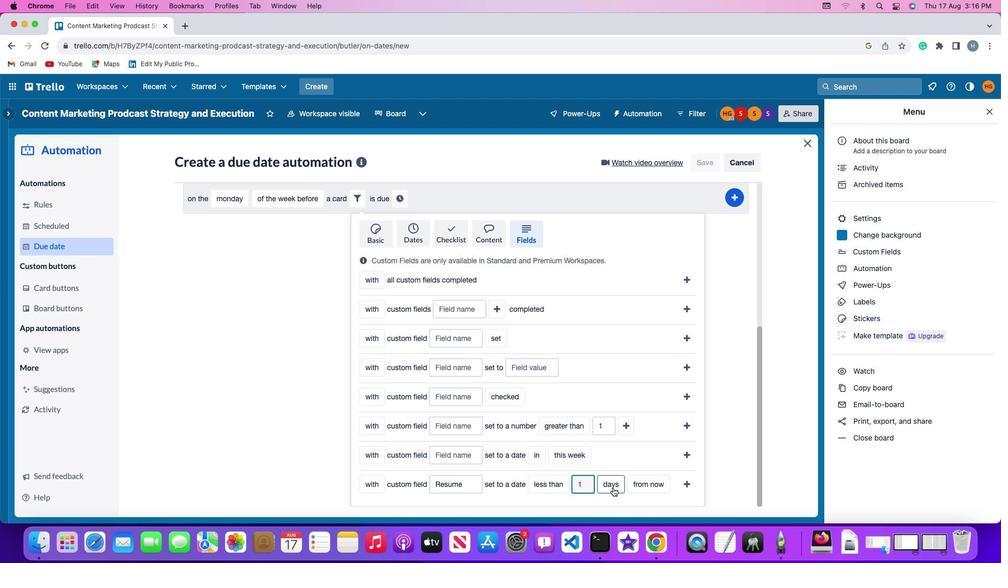 
Action: Mouse moved to (621, 445)
Screenshot: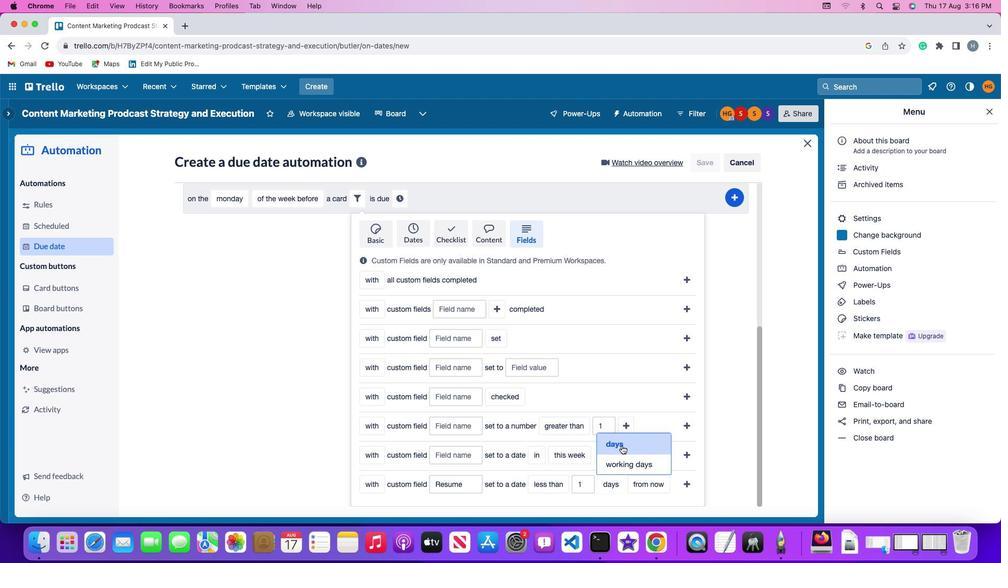 
Action: Mouse pressed left at (621, 445)
Screenshot: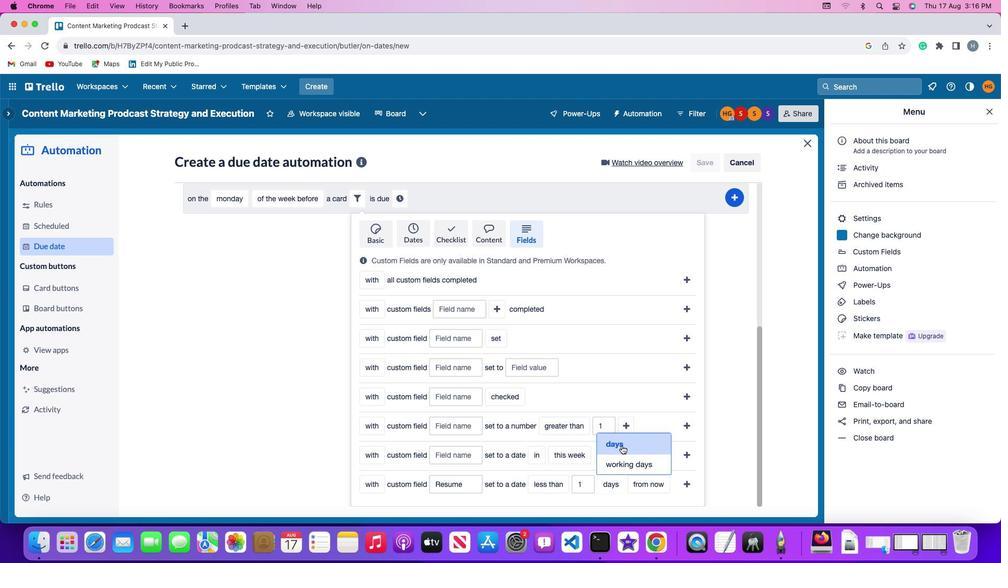 
Action: Mouse moved to (649, 487)
Screenshot: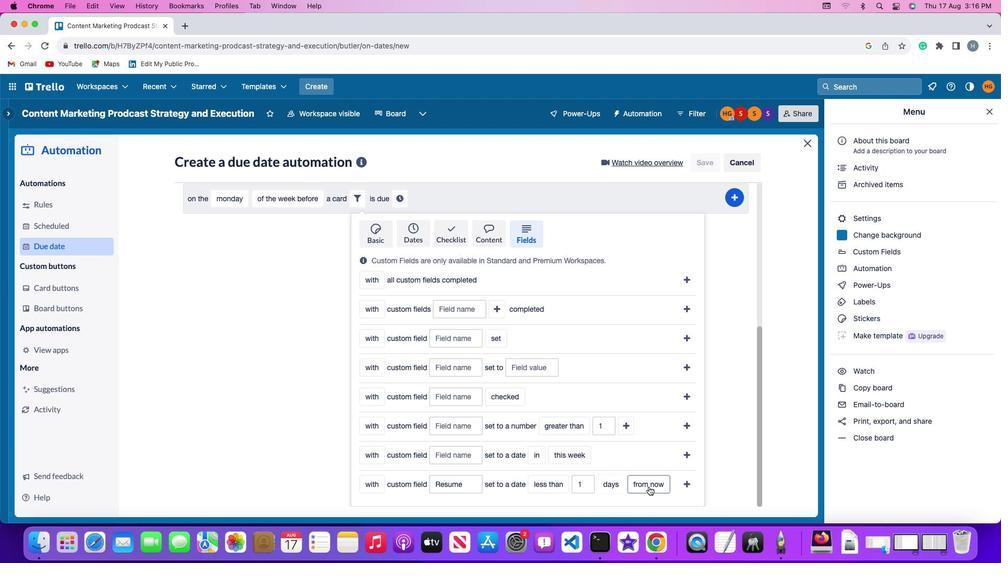 
Action: Mouse pressed left at (649, 487)
Screenshot: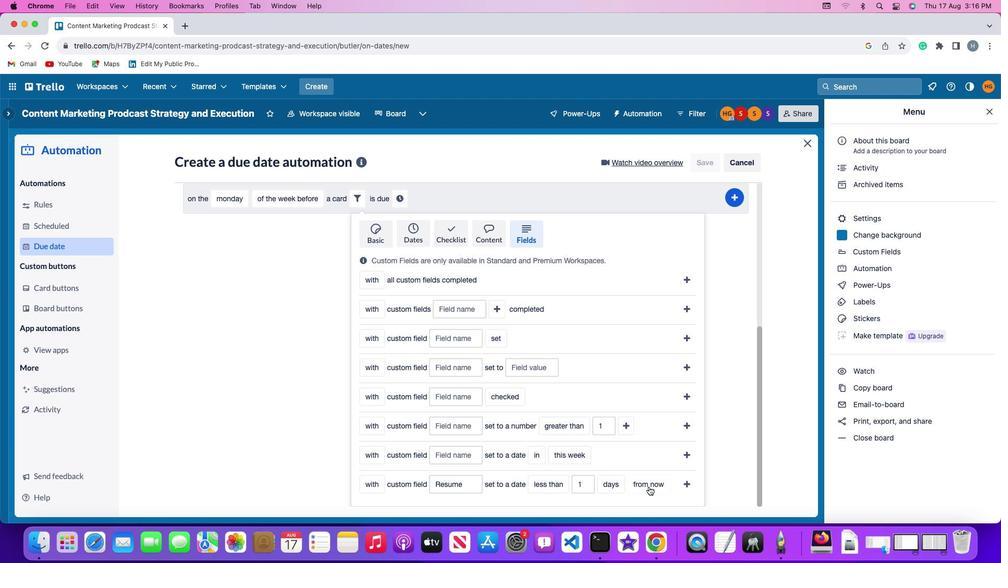 
Action: Mouse moved to (643, 465)
Screenshot: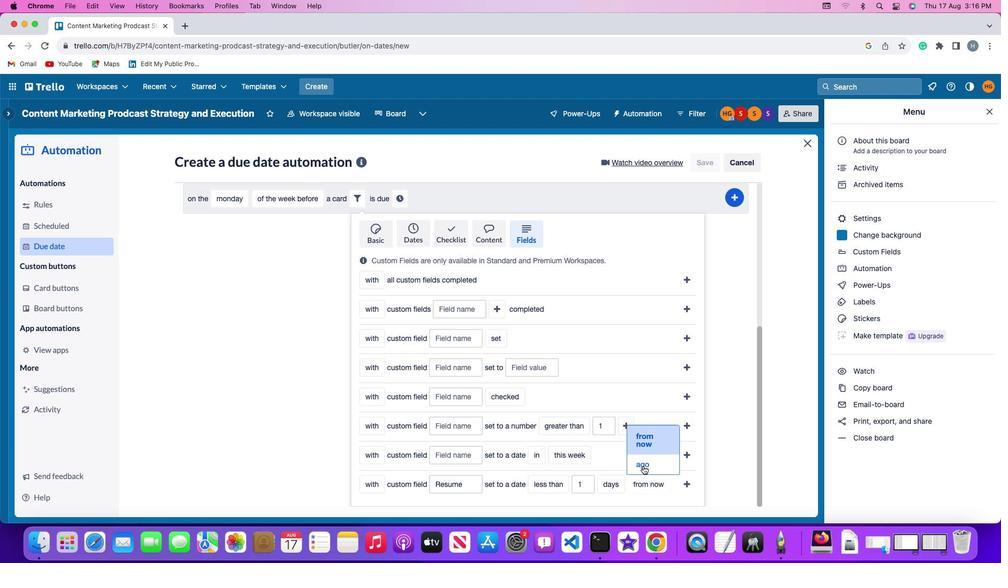 
Action: Mouse pressed left at (643, 465)
Screenshot: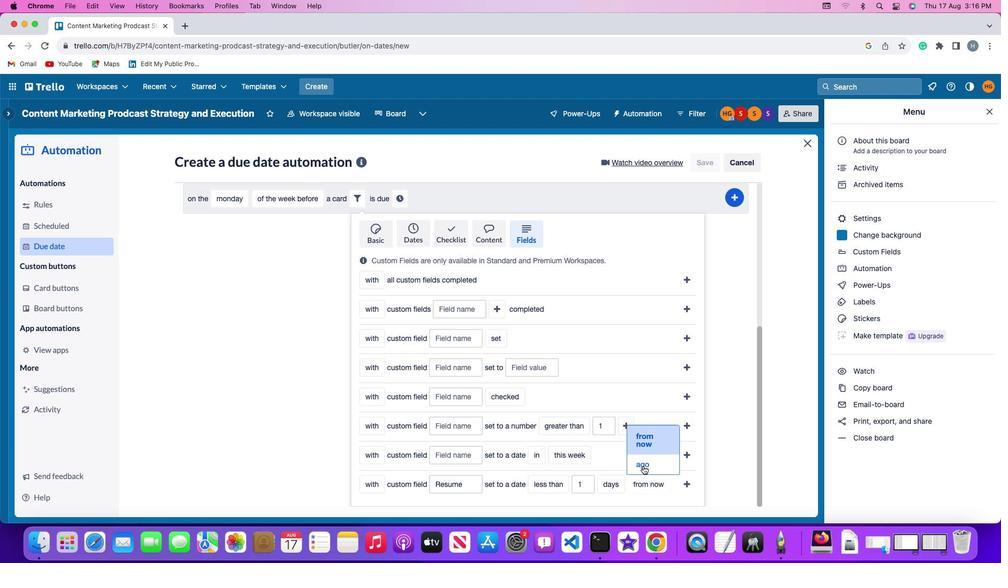 
Action: Mouse moved to (669, 482)
Screenshot: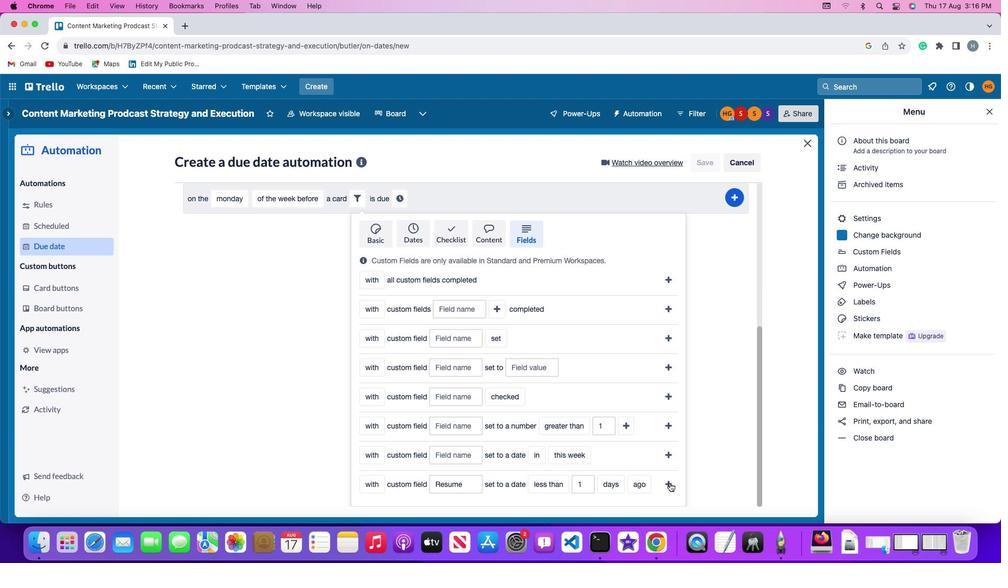 
Action: Mouse pressed left at (669, 482)
Screenshot: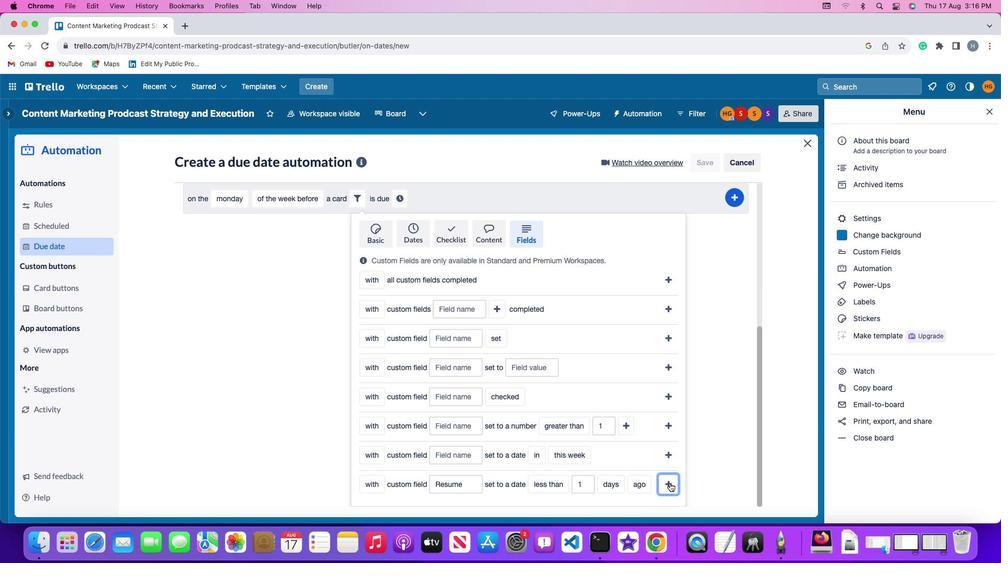 
Action: Mouse moved to (624, 452)
Screenshot: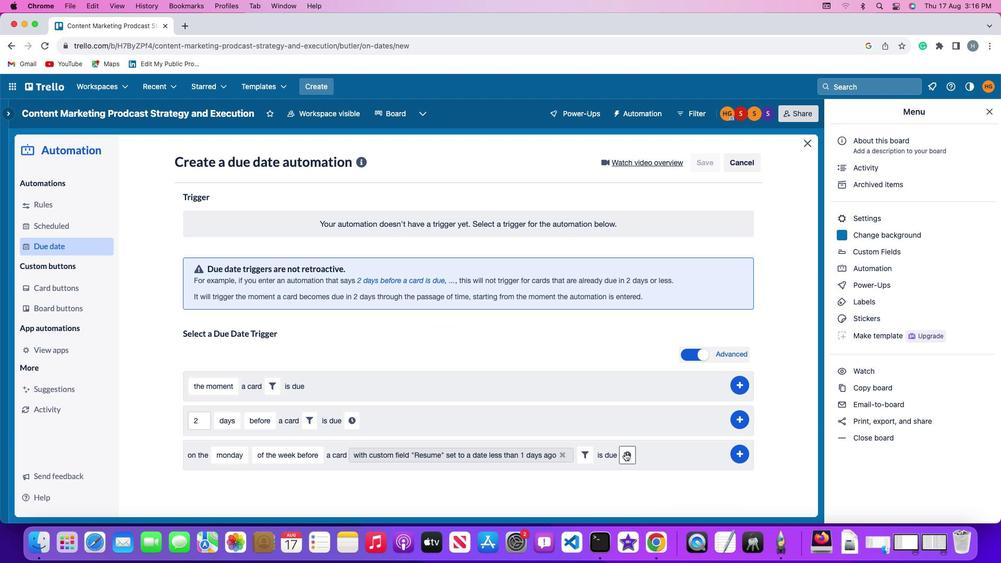 
Action: Mouse pressed left at (624, 452)
Screenshot: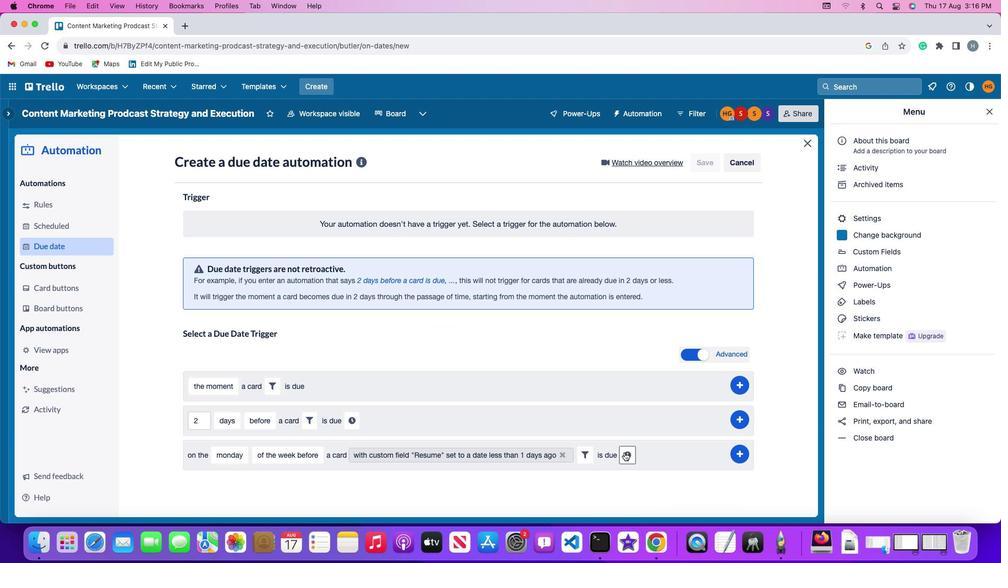 
Action: Mouse moved to (216, 478)
Screenshot: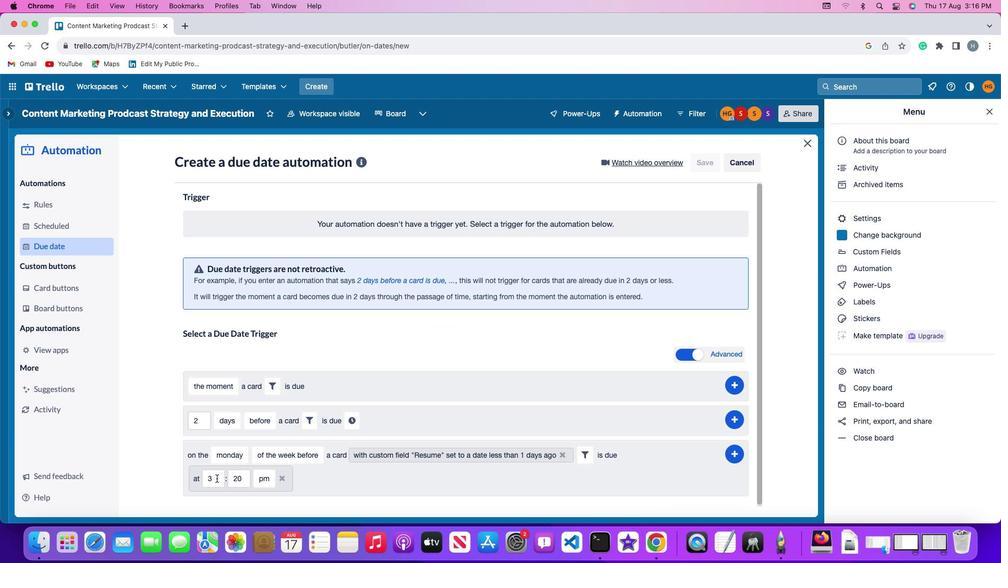 
Action: Mouse pressed left at (216, 478)
Screenshot: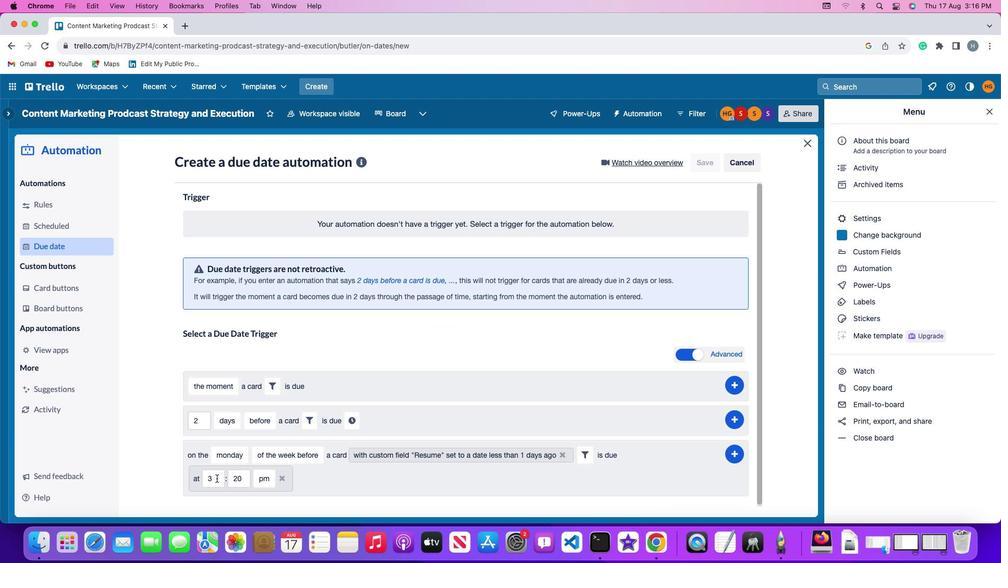
Action: Key pressed Key.backspace'1'
Screenshot: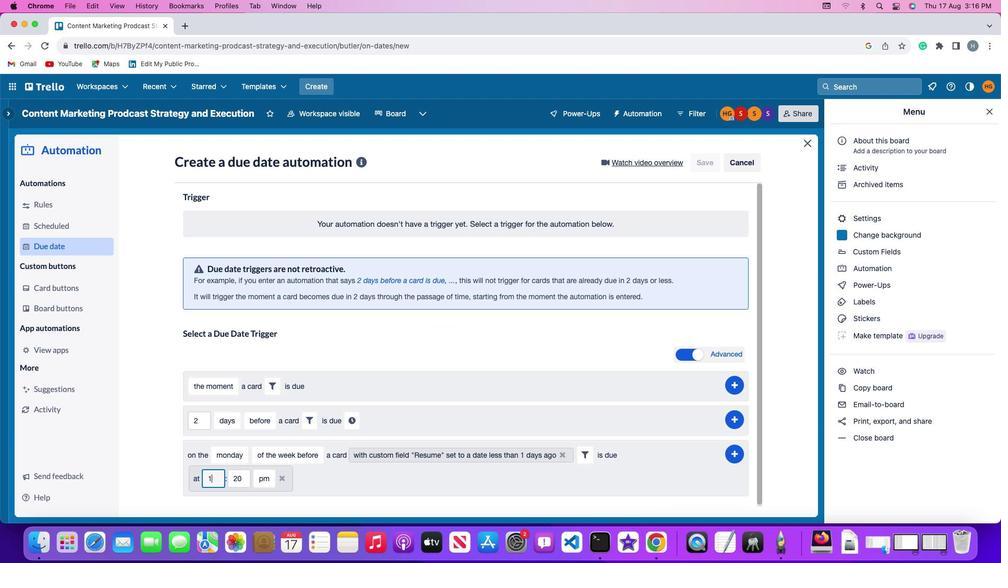 
Action: Mouse moved to (216, 478)
Screenshot: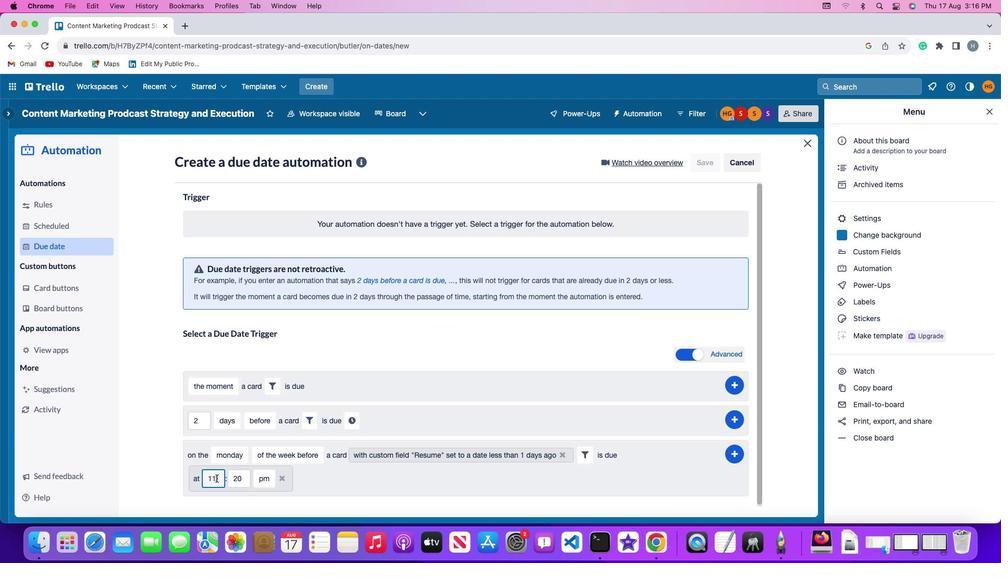 
Action: Key pressed '1'
Screenshot: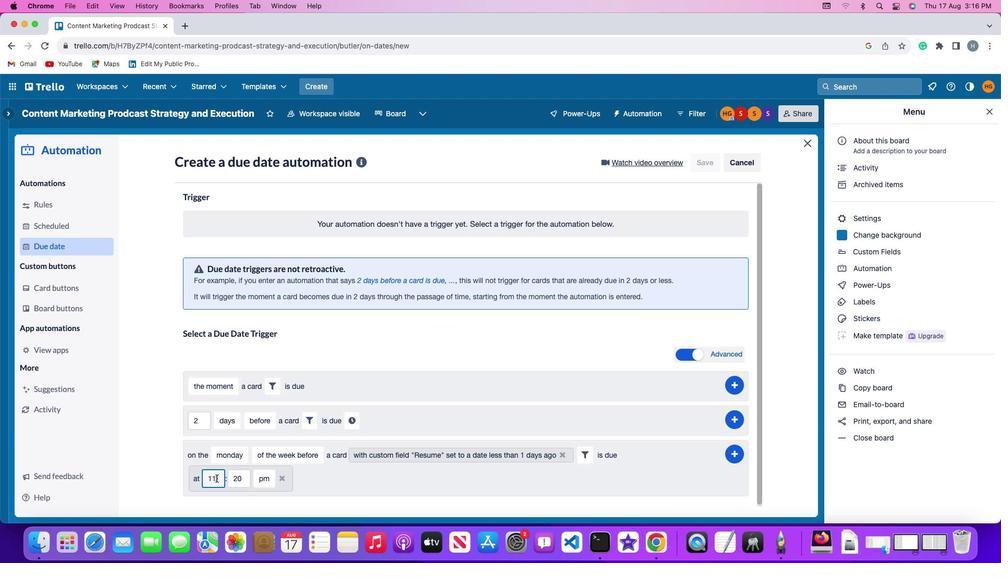 
Action: Mouse moved to (245, 479)
Screenshot: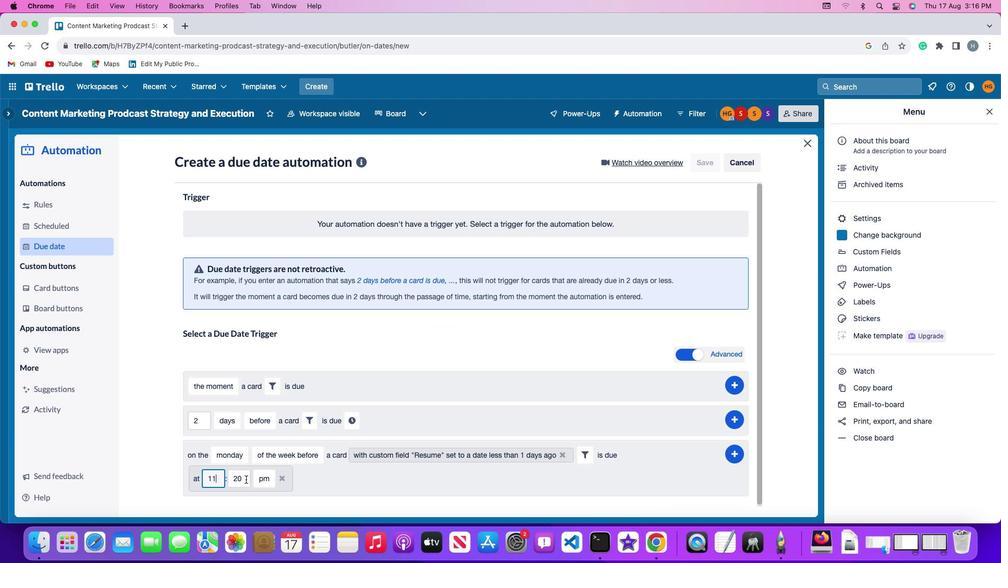 
Action: Mouse pressed left at (245, 479)
Screenshot: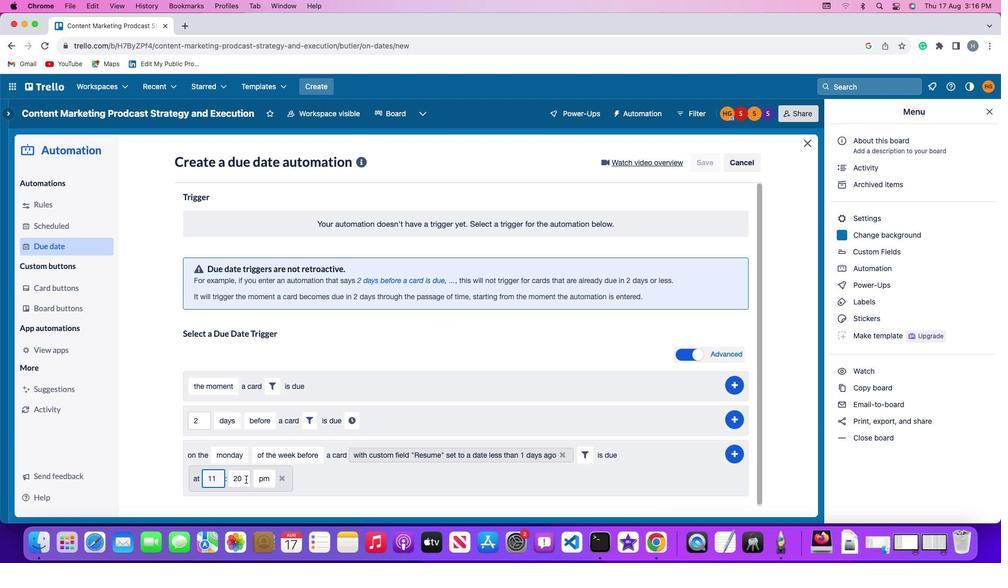 
Action: Key pressed Key.backspaceKey.backspace'0''0'
Screenshot: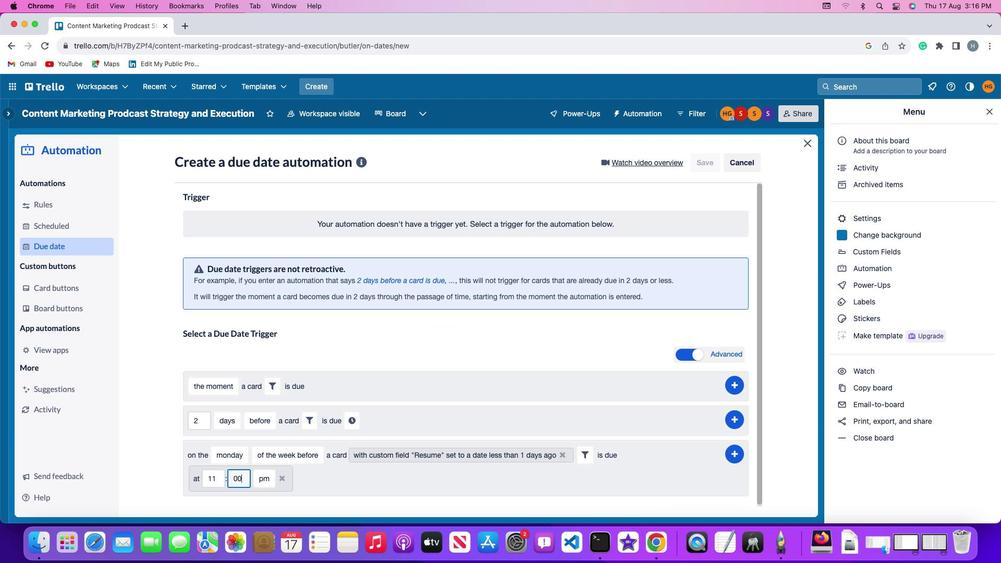 
Action: Mouse moved to (266, 478)
Screenshot: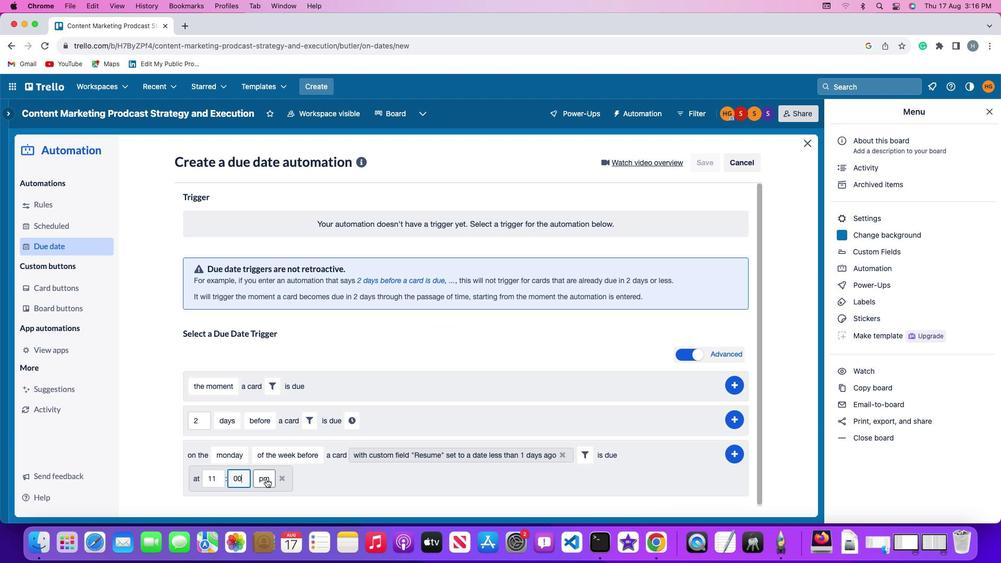 
Action: Mouse pressed left at (266, 478)
Screenshot: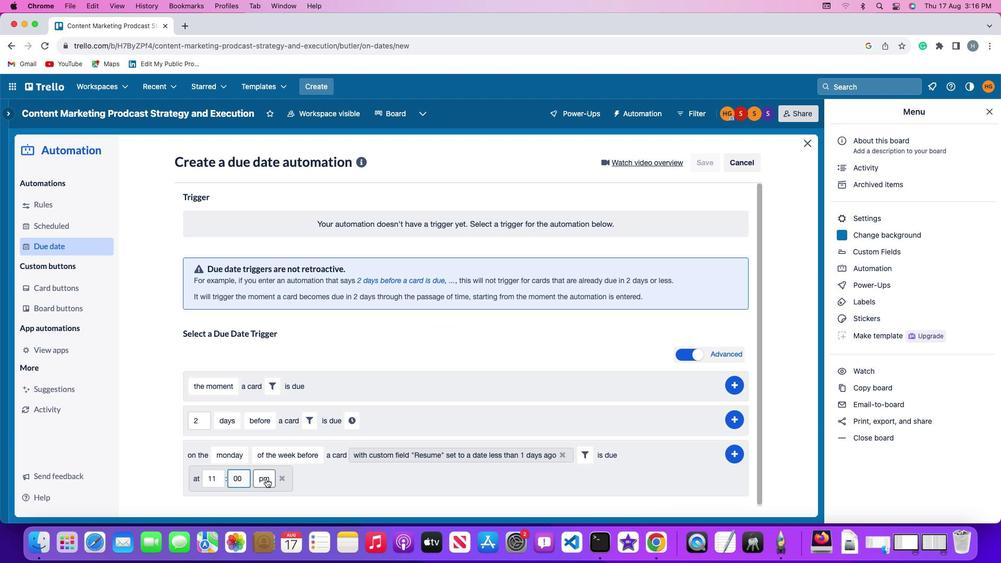 
Action: Mouse moved to (268, 439)
Screenshot: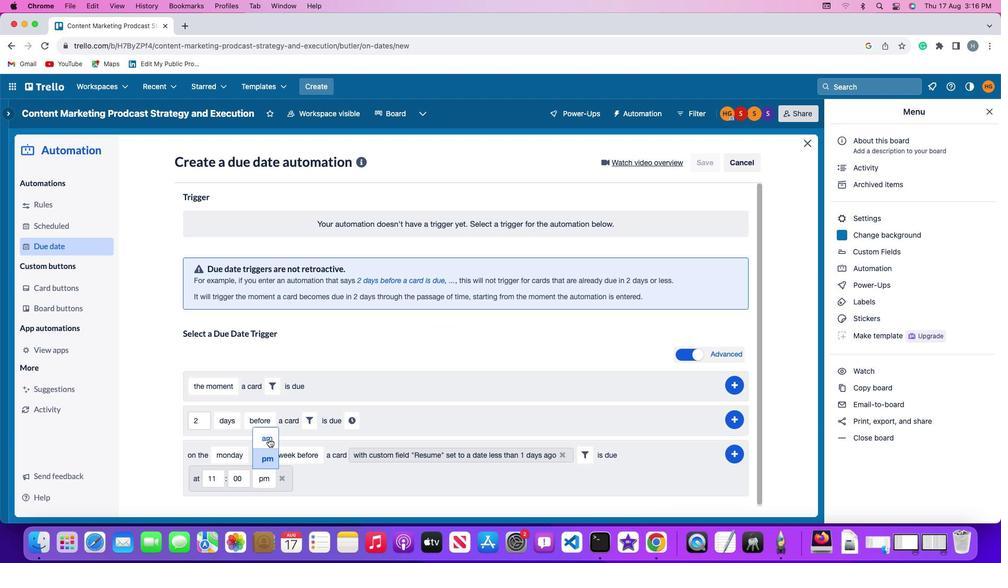 
Action: Mouse pressed left at (268, 439)
Screenshot: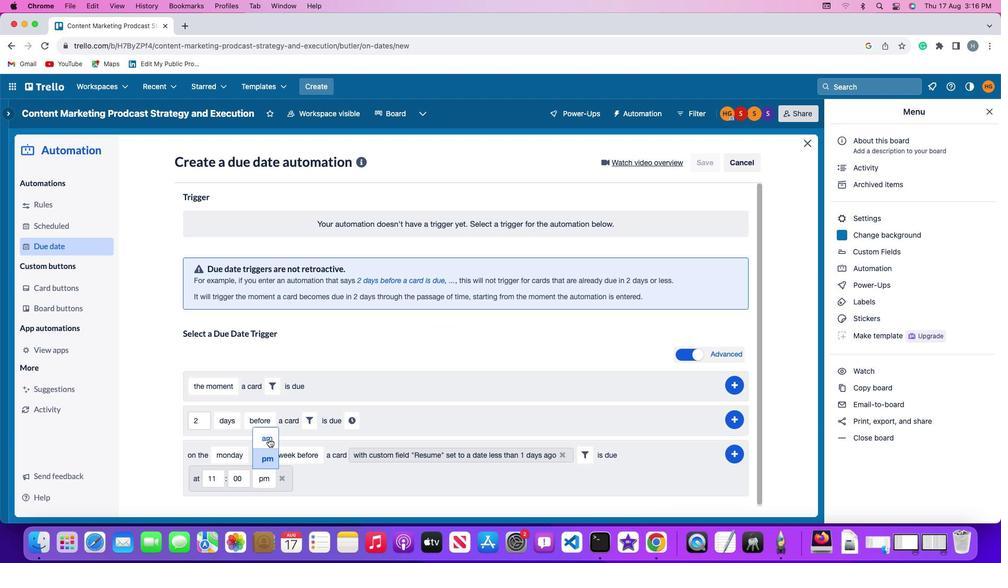 
Action: Mouse moved to (735, 453)
Screenshot: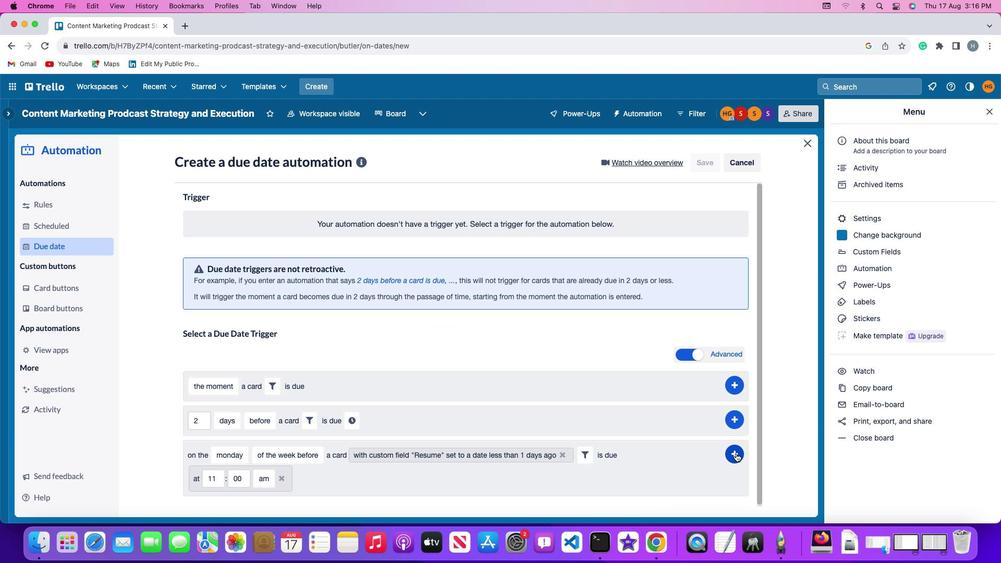 
Action: Mouse pressed left at (735, 453)
Screenshot: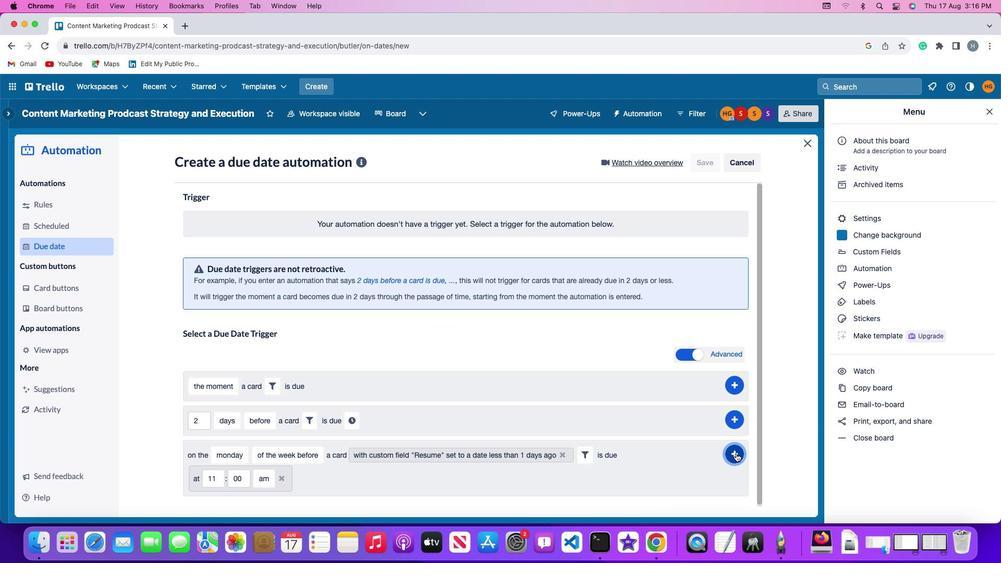 
Action: Mouse moved to (778, 375)
Screenshot: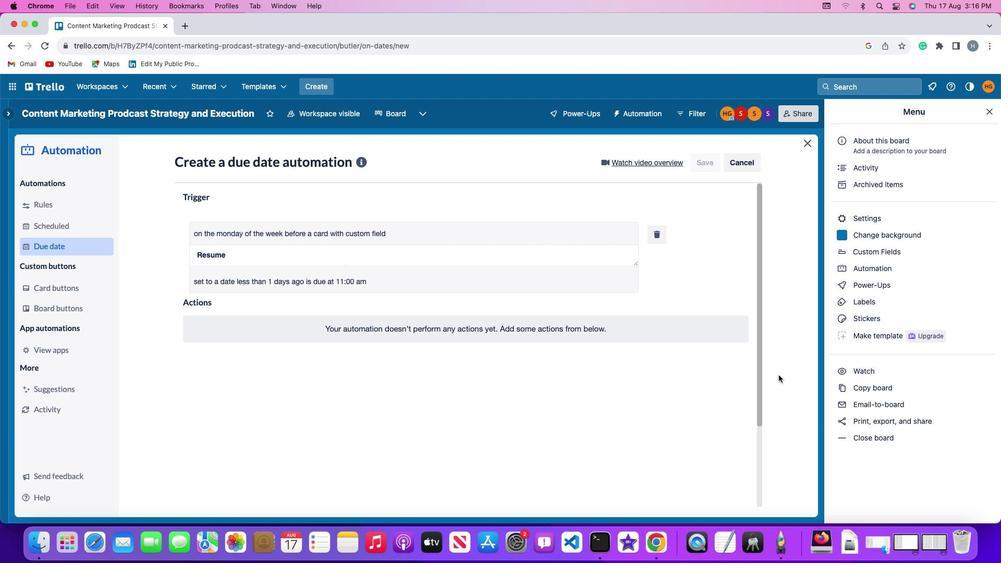 
